 Task: Search one way flight ticket for 3 adults, 3 children in business from Butte: Bert Mooney Airport to Jacksonville: Albert J. Ellis Airport on 8-3-2023. Choice of flights is Southwest. Number of bags: 1 carry on bag and 3 checked bags. Price is upto 89000. Outbound departure time preference is 11:15.
Action: Mouse moved to (251, 310)
Screenshot: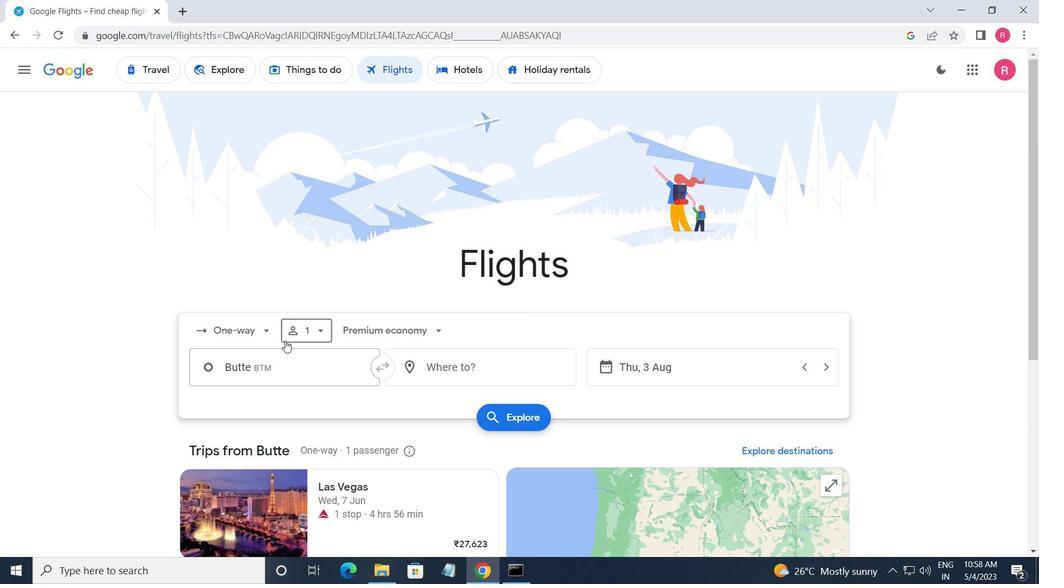 
Action: Mouse pressed left at (251, 310)
Screenshot: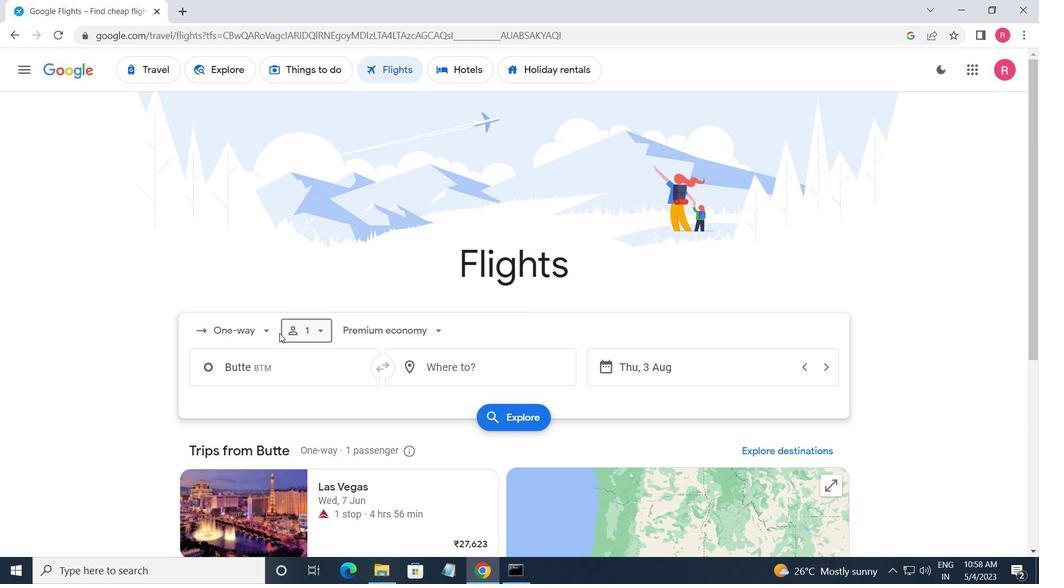 
Action: Mouse moved to (245, 329)
Screenshot: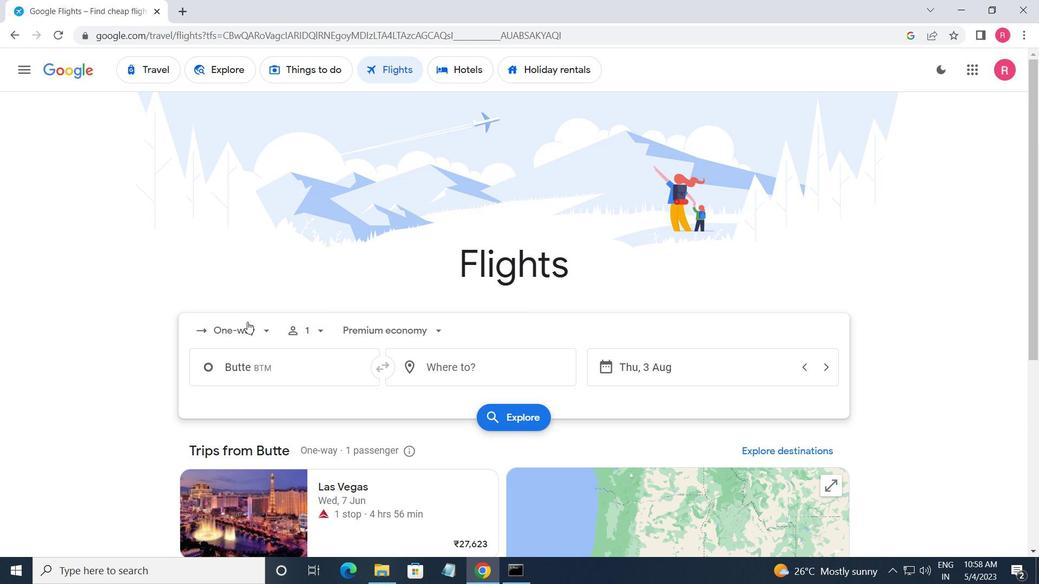 
Action: Mouse pressed left at (245, 329)
Screenshot: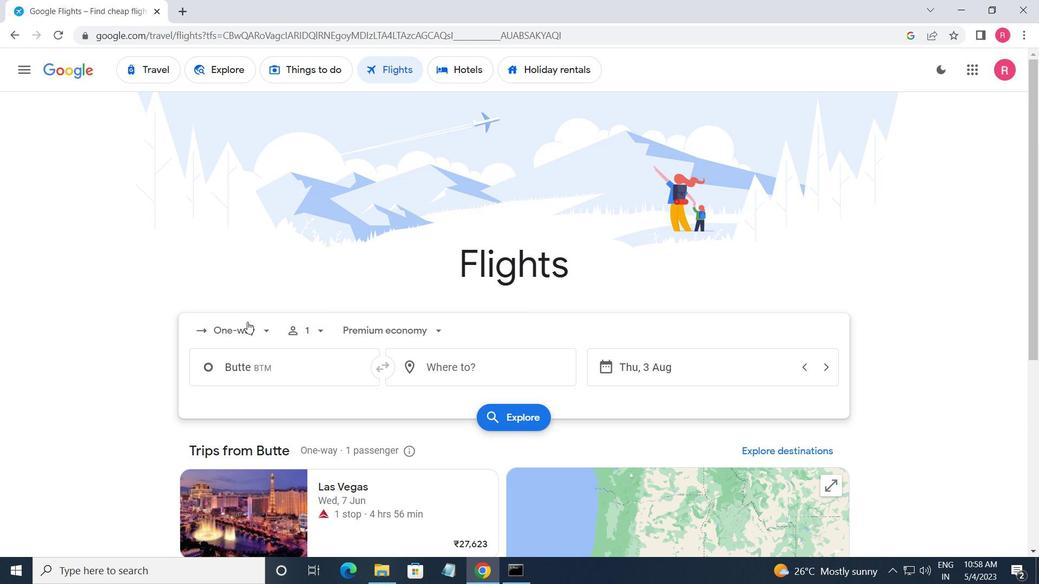 
Action: Mouse moved to (248, 392)
Screenshot: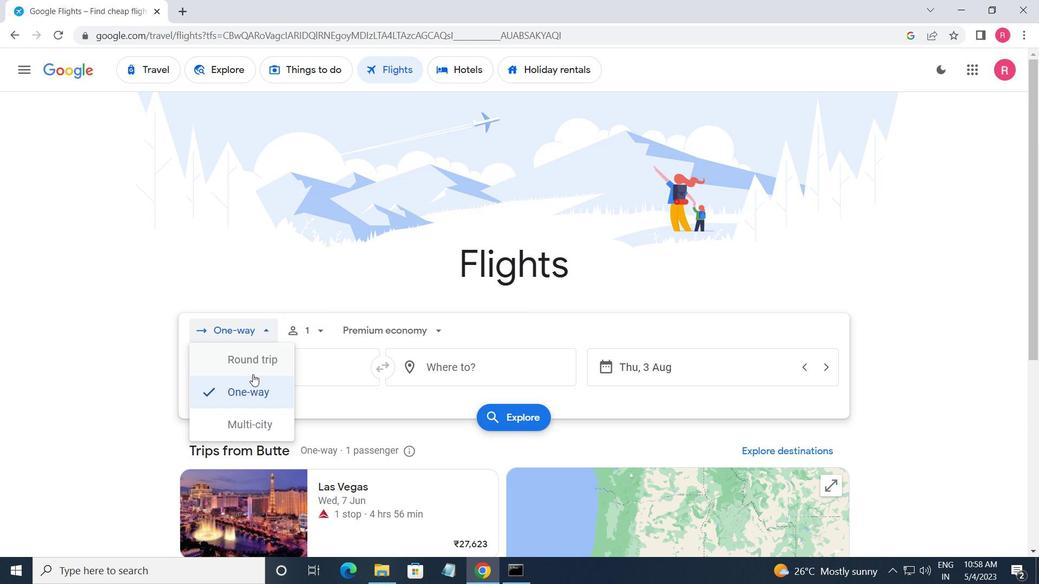 
Action: Mouse pressed left at (248, 392)
Screenshot: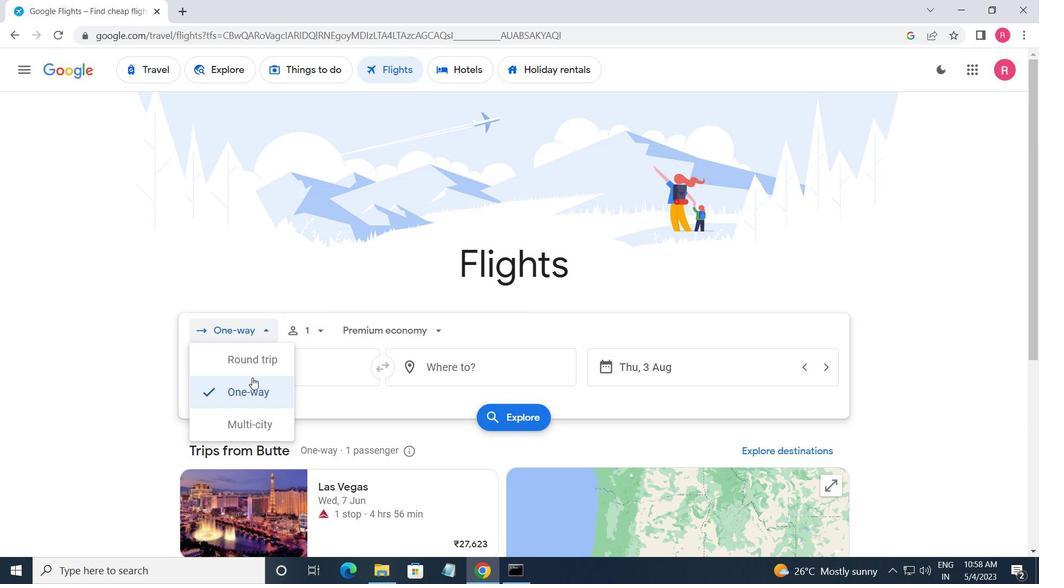 
Action: Mouse moved to (296, 345)
Screenshot: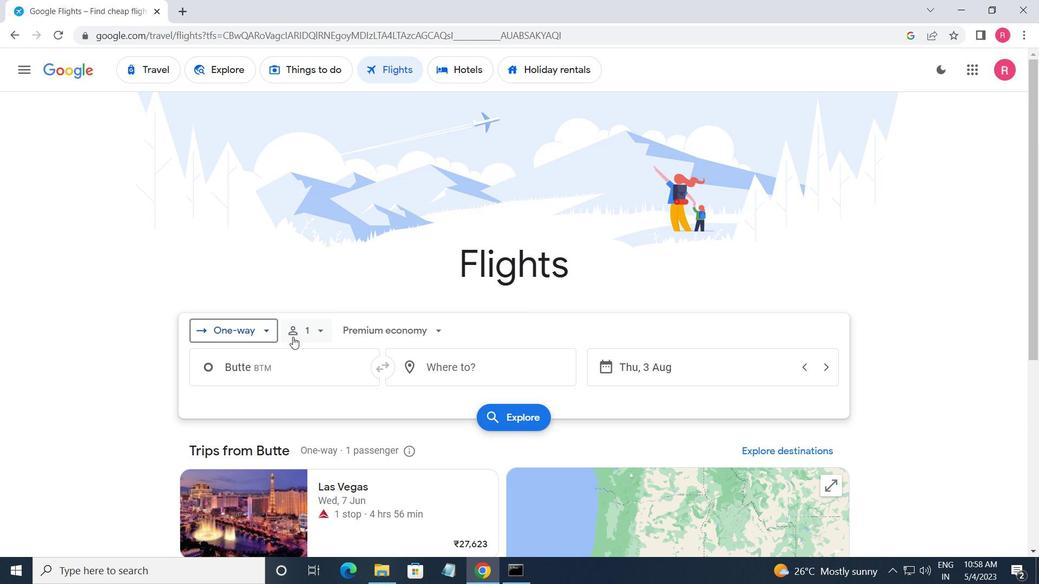 
Action: Mouse pressed left at (296, 345)
Screenshot: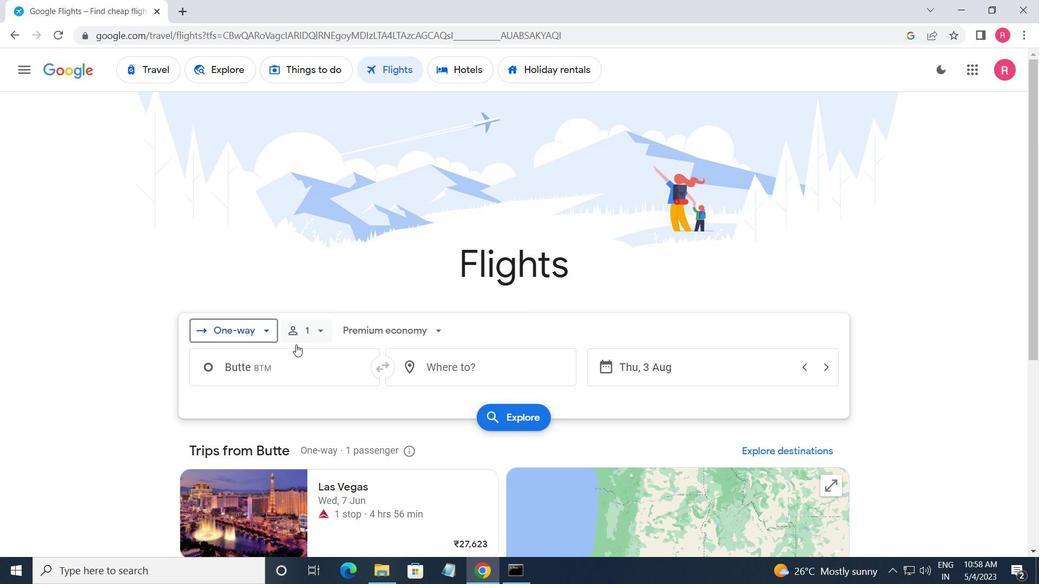 
Action: Mouse moved to (414, 367)
Screenshot: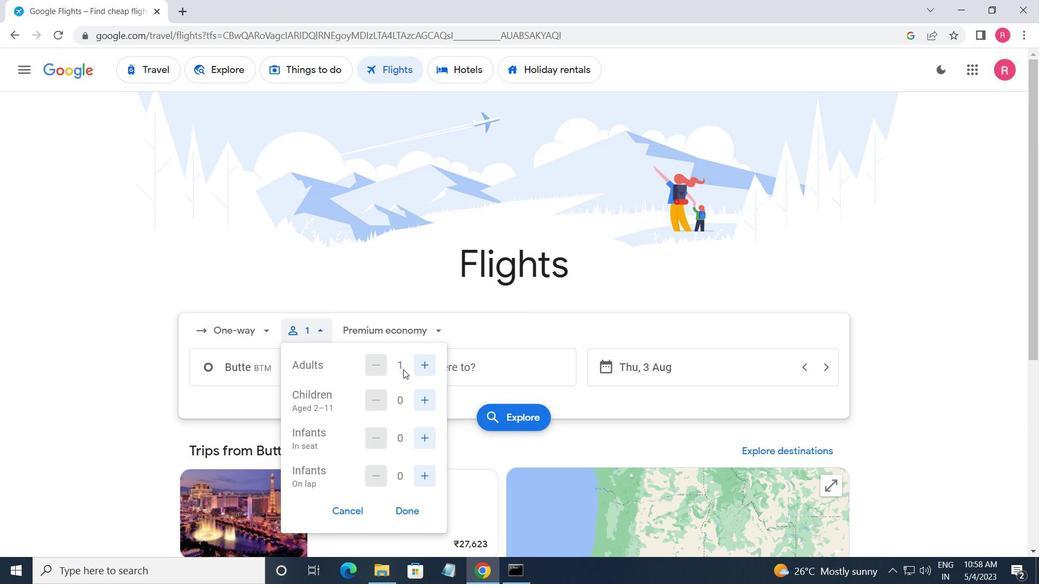 
Action: Mouse pressed left at (414, 367)
Screenshot: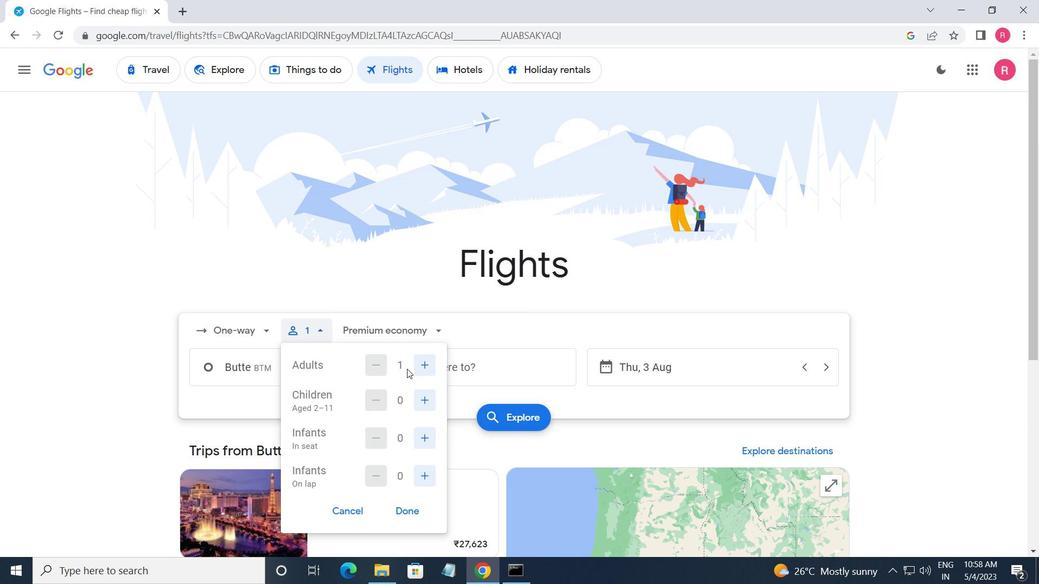 
Action: Mouse pressed left at (414, 367)
Screenshot: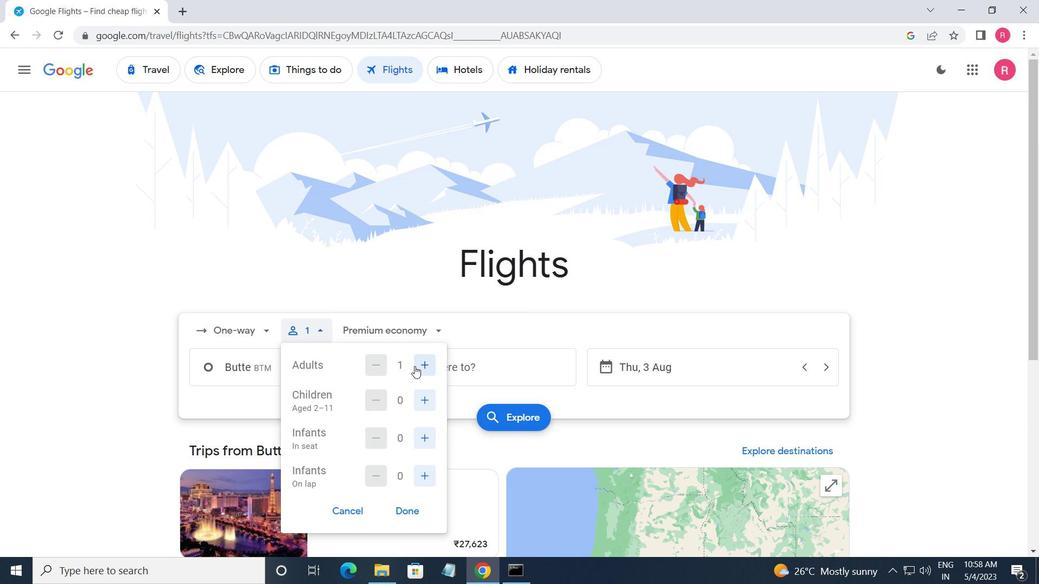 
Action: Mouse moved to (426, 404)
Screenshot: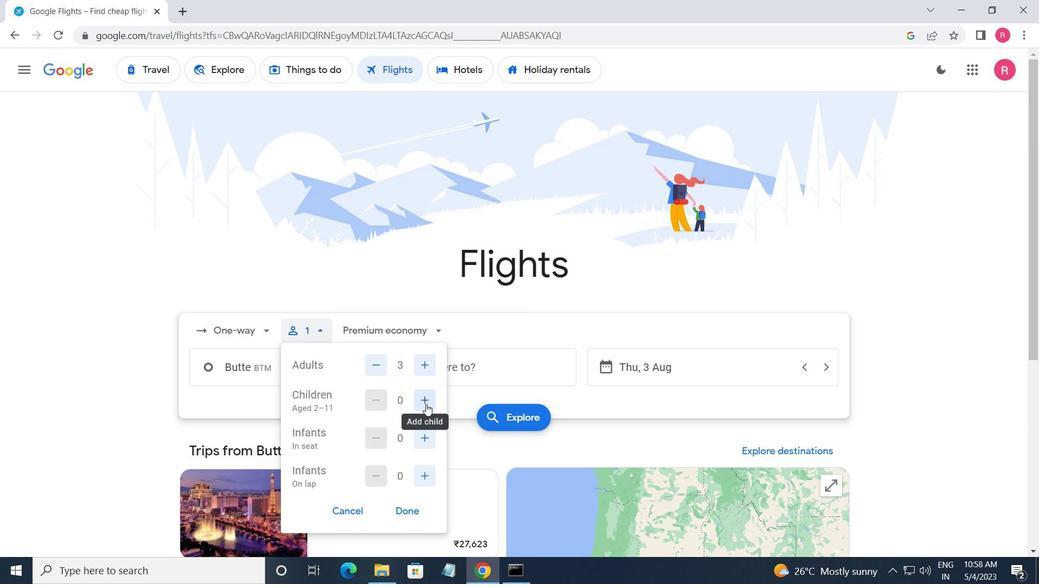 
Action: Mouse pressed left at (426, 404)
Screenshot: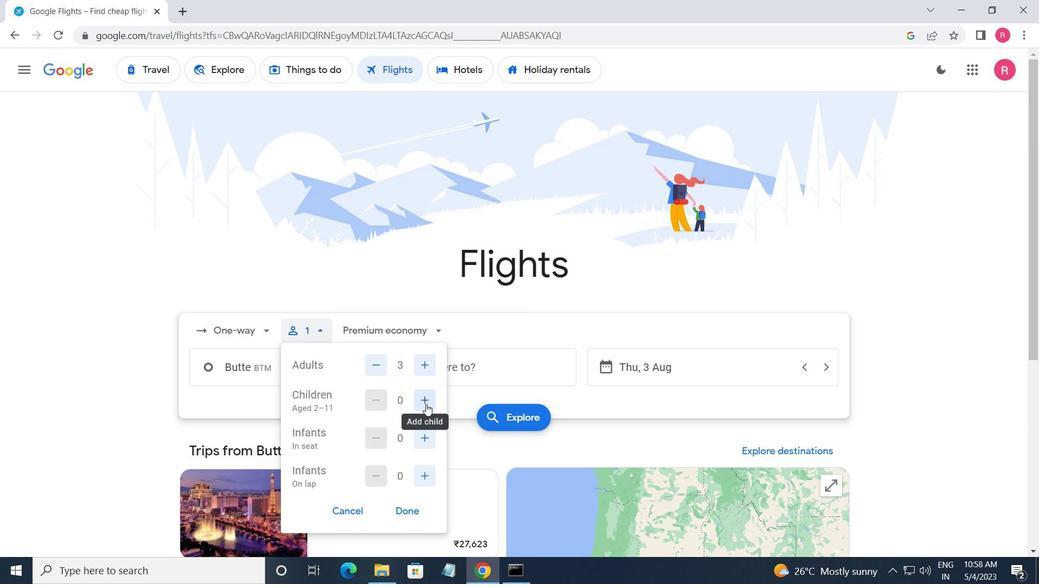 
Action: Mouse pressed left at (426, 404)
Screenshot: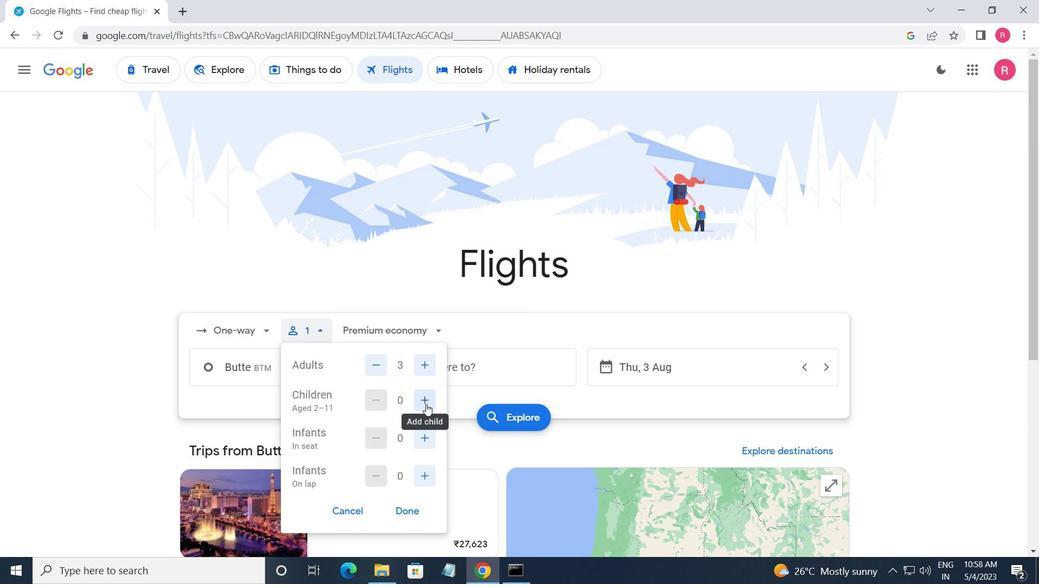 
Action: Mouse pressed left at (426, 404)
Screenshot: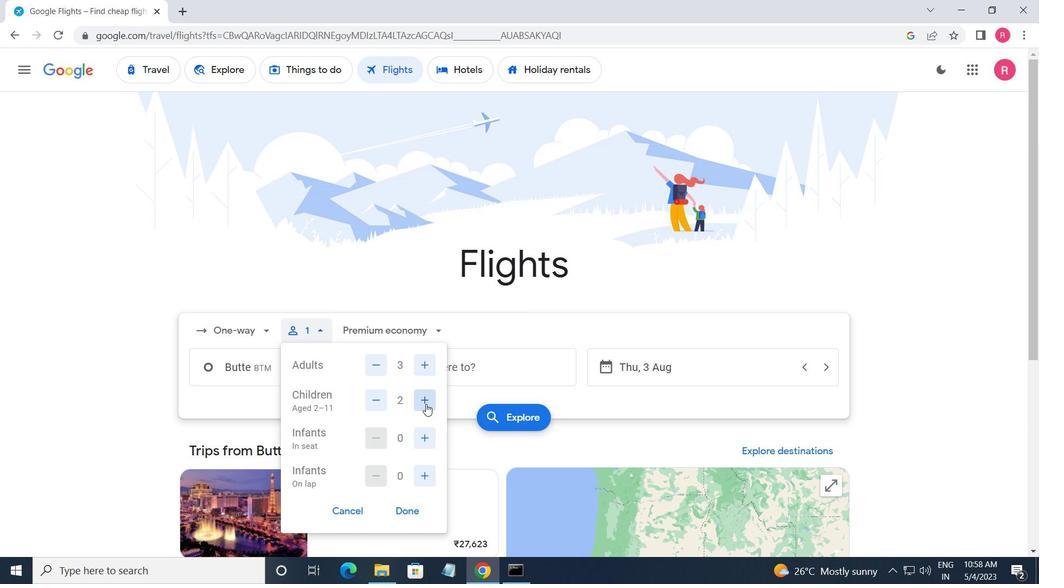 
Action: Mouse moved to (367, 322)
Screenshot: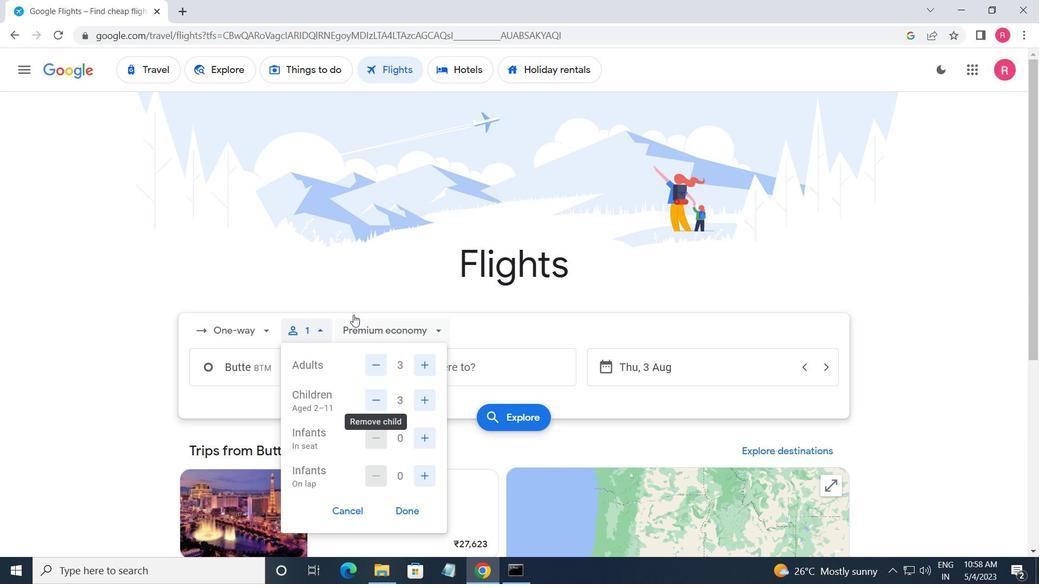 
Action: Mouse pressed left at (367, 322)
Screenshot: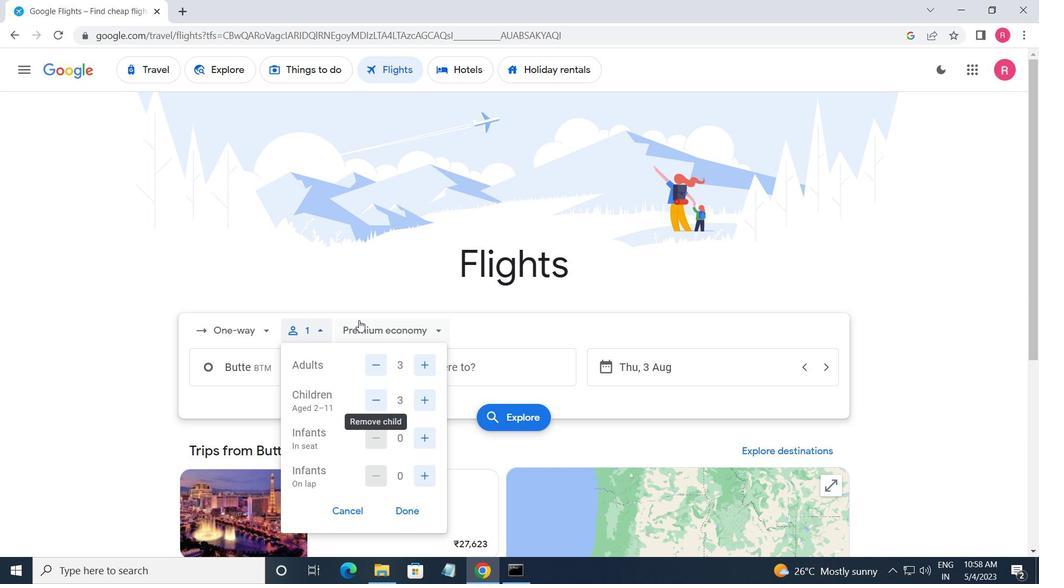 
Action: Mouse moved to (395, 426)
Screenshot: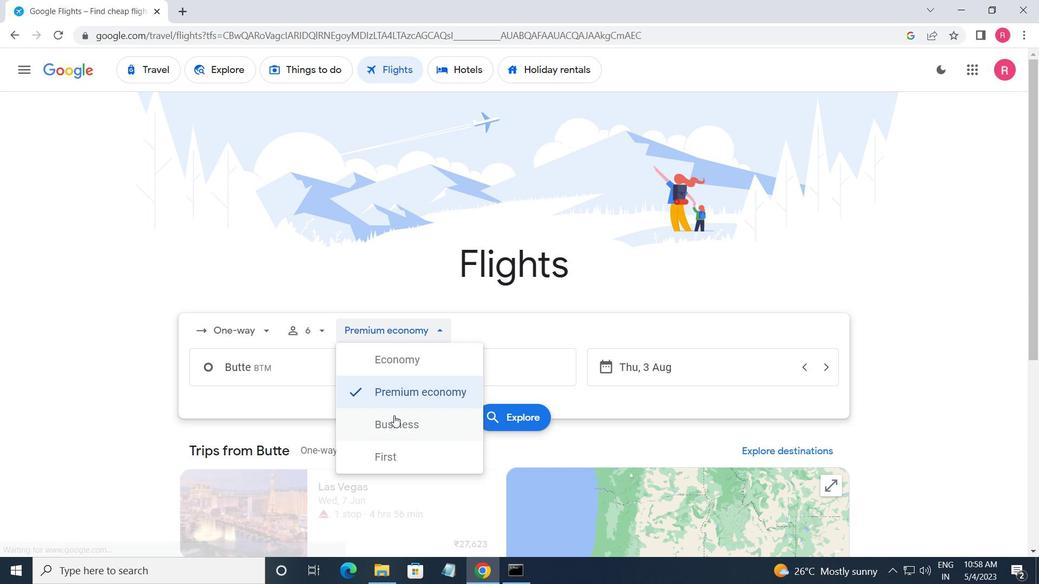 
Action: Mouse pressed left at (395, 426)
Screenshot: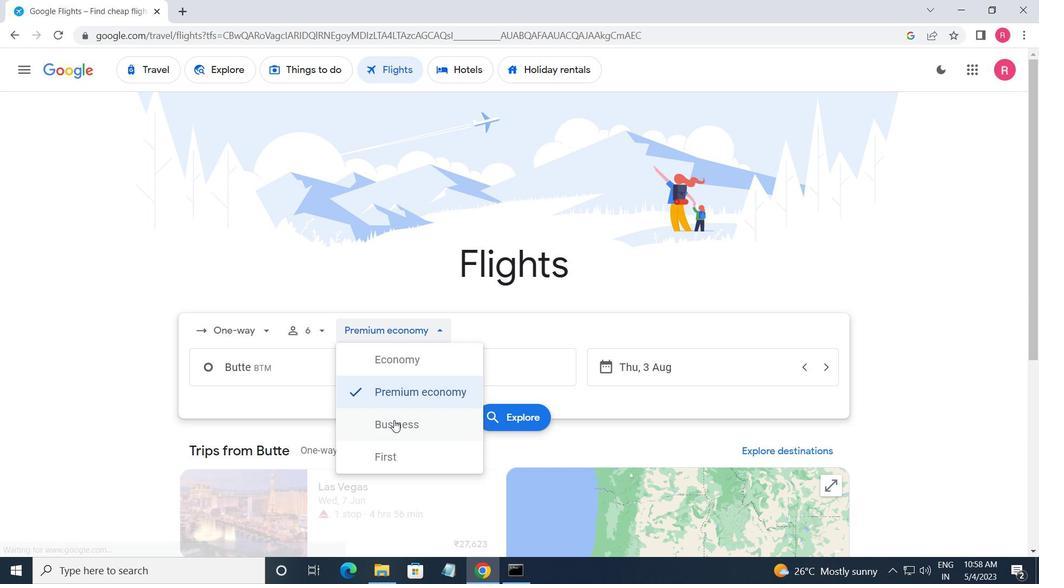 
Action: Mouse moved to (312, 376)
Screenshot: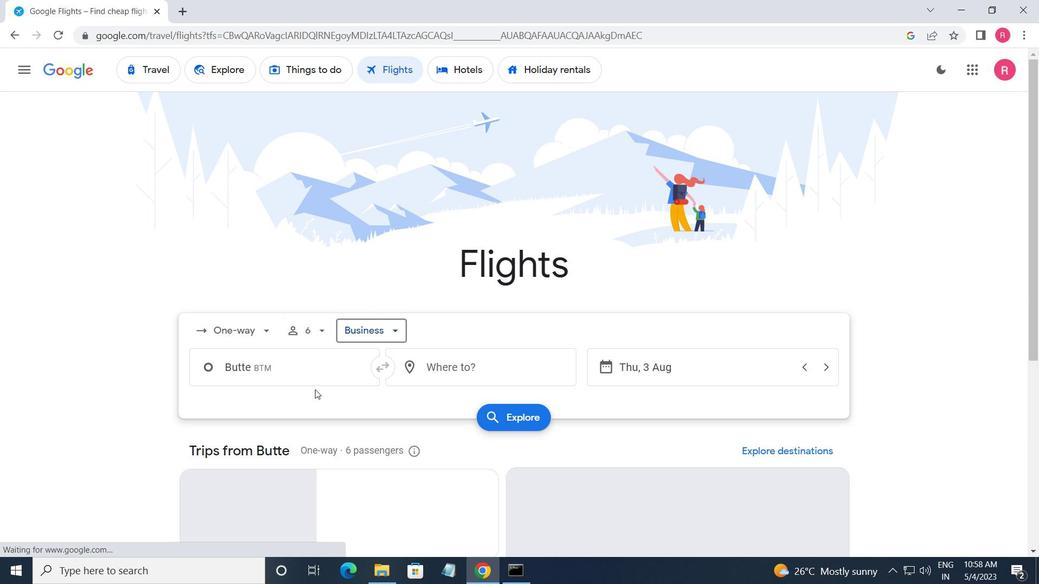 
Action: Mouse pressed left at (312, 376)
Screenshot: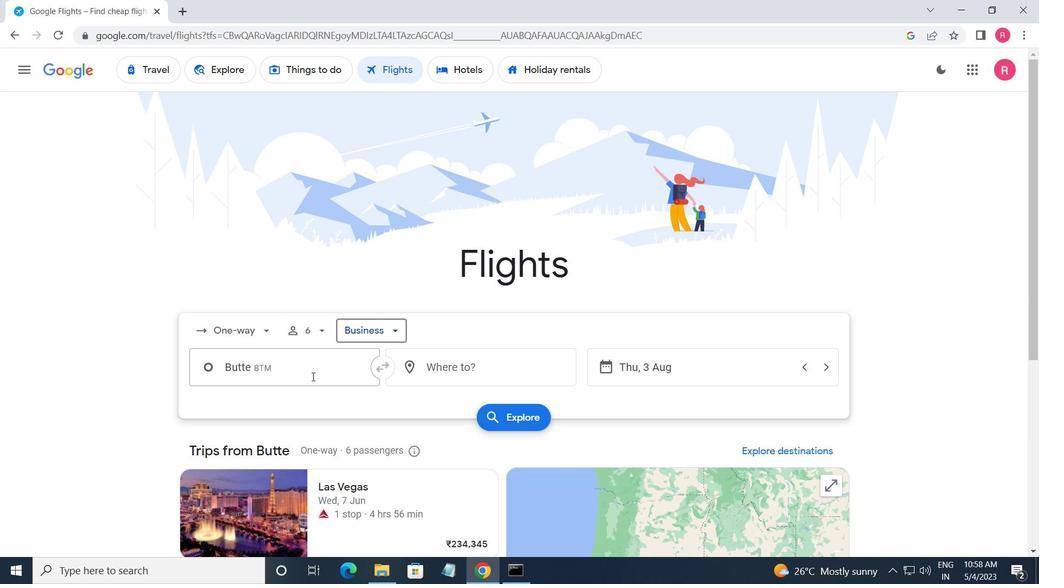 
Action: Mouse moved to (343, 461)
Screenshot: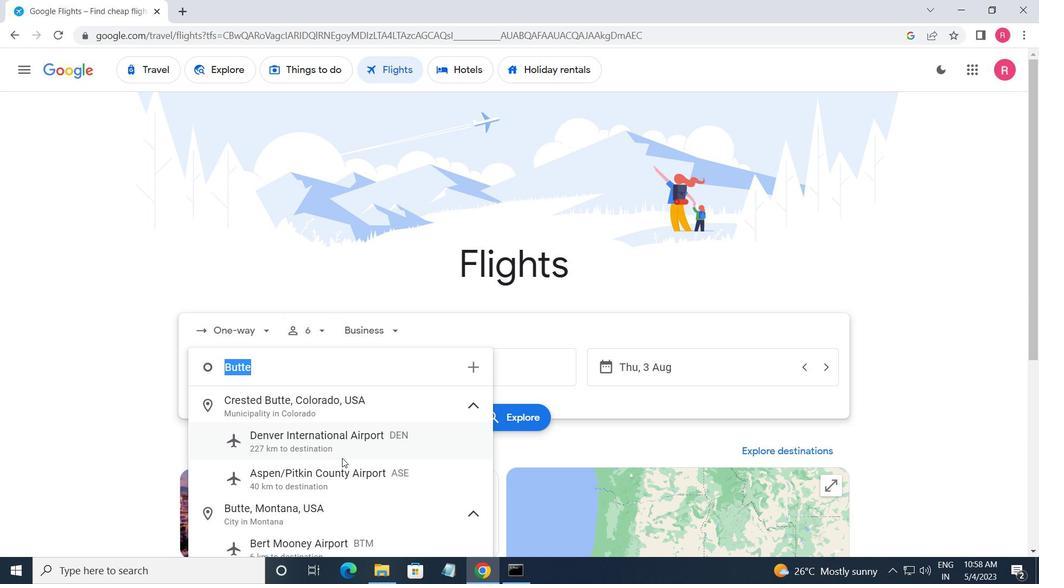 
Action: Mouse scrolled (343, 461) with delta (0, 0)
Screenshot: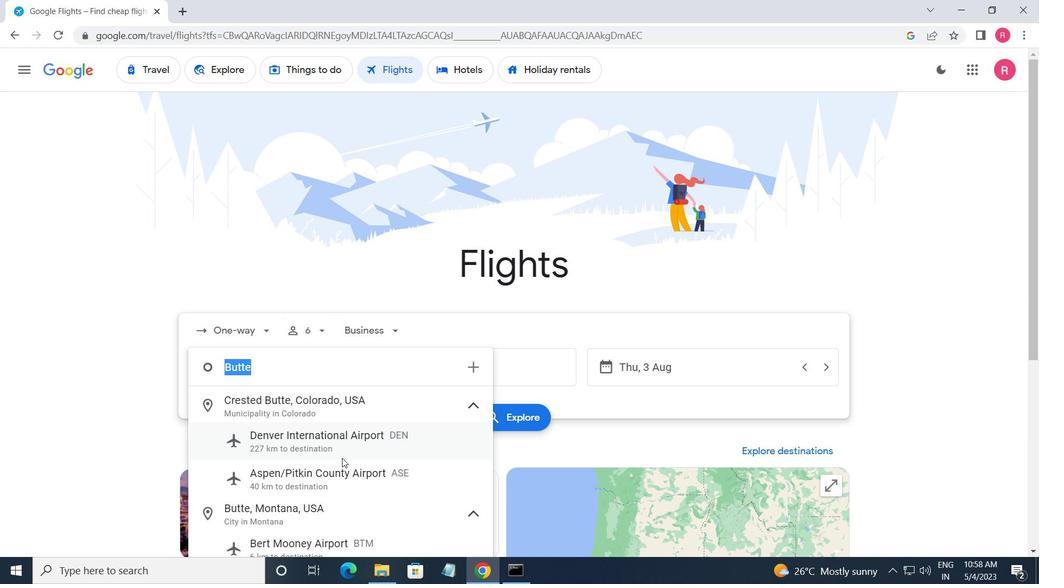 
Action: Mouse moved to (325, 481)
Screenshot: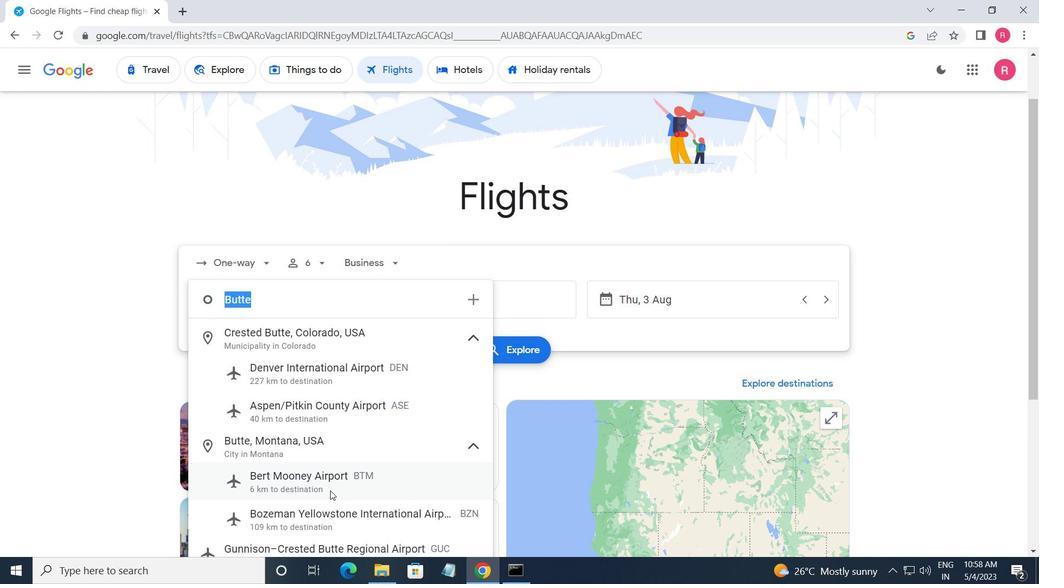 
Action: Mouse pressed left at (325, 481)
Screenshot: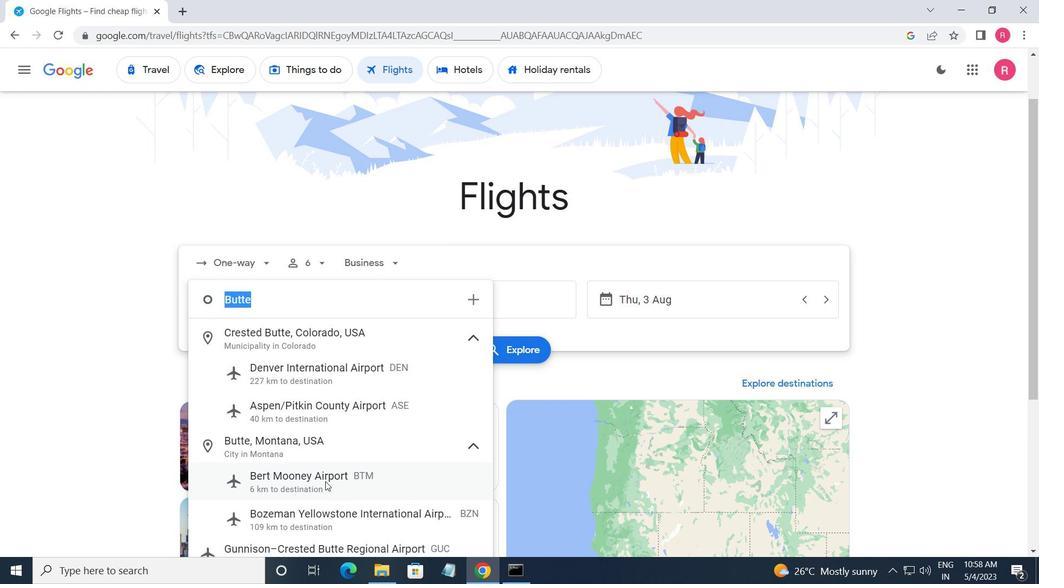 
Action: Mouse moved to (453, 307)
Screenshot: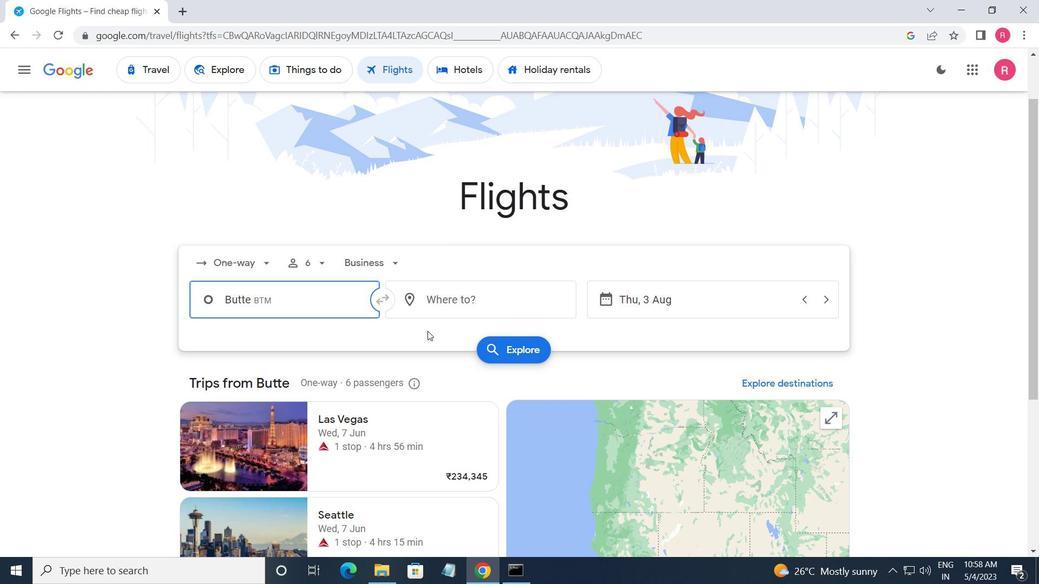 
Action: Mouse pressed left at (453, 307)
Screenshot: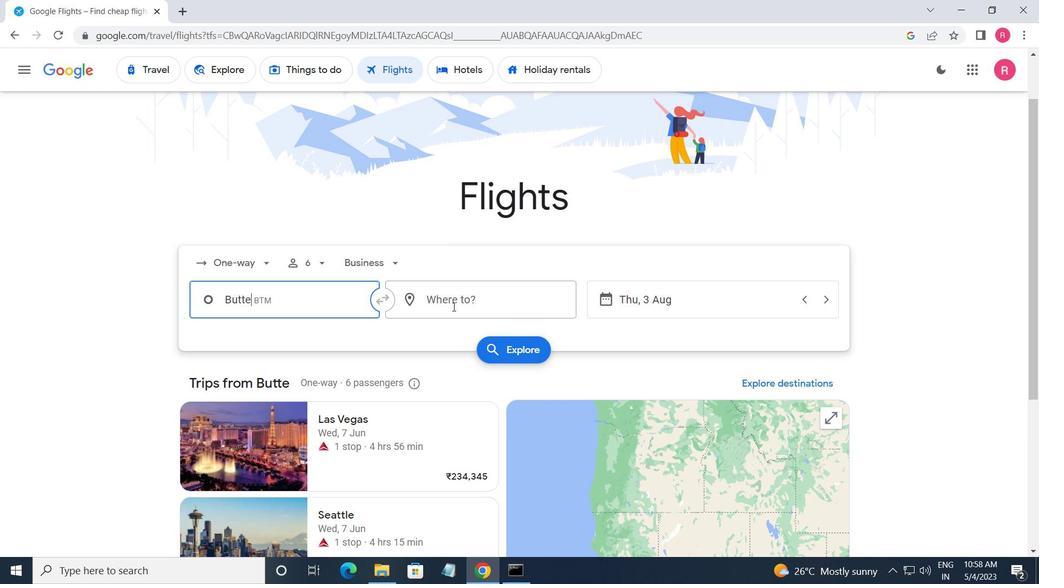 
Action: Mouse moved to (465, 432)
Screenshot: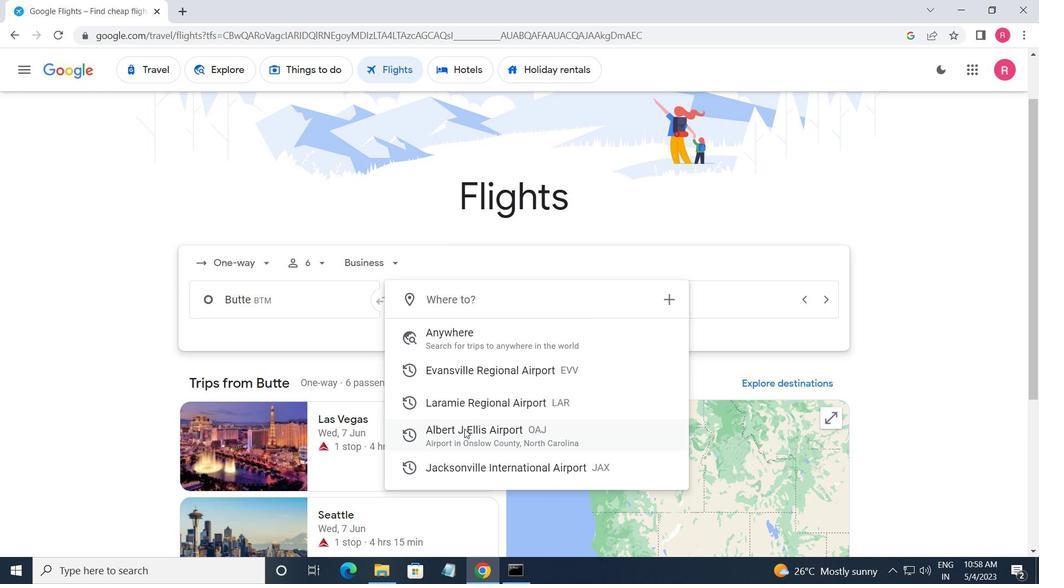 
Action: Mouse pressed left at (465, 432)
Screenshot: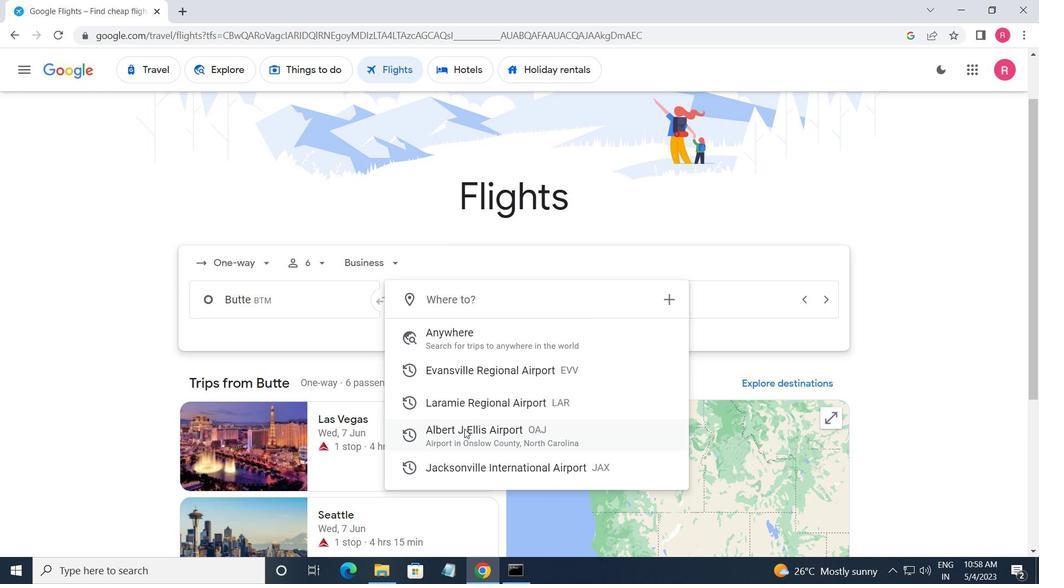 
Action: Mouse moved to (722, 298)
Screenshot: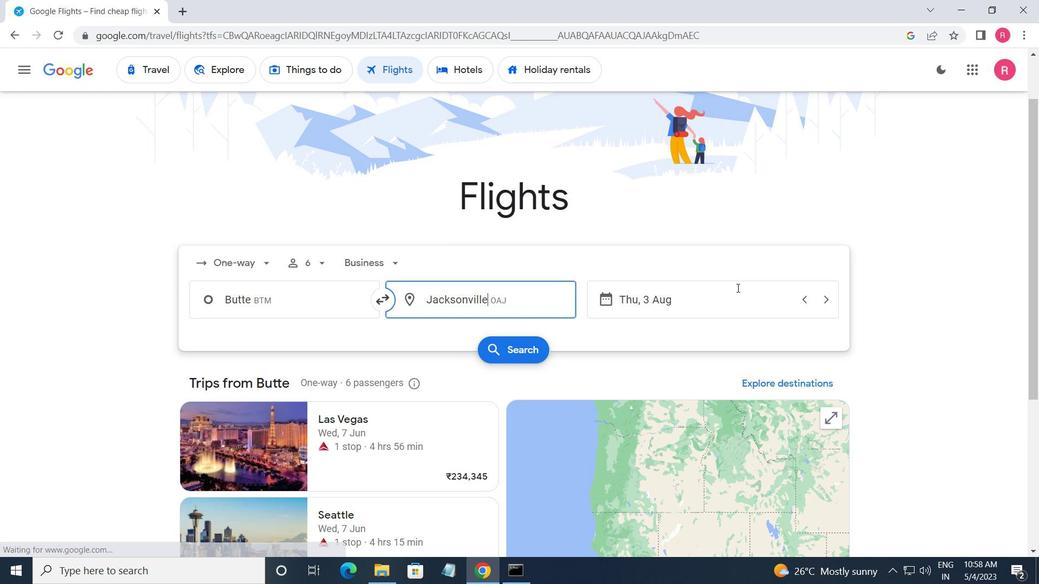 
Action: Mouse pressed left at (722, 298)
Screenshot: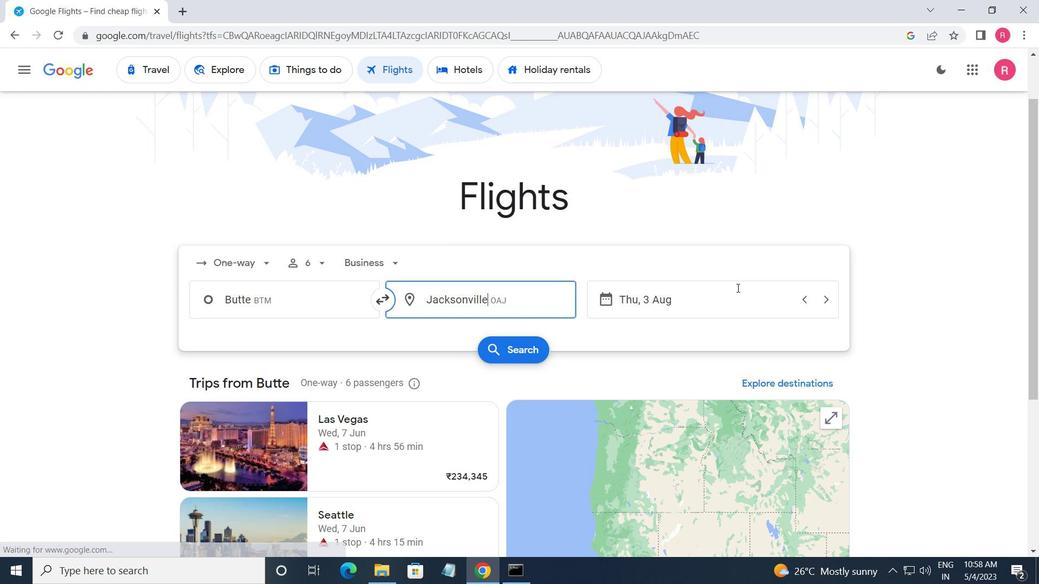 
Action: Mouse moved to (494, 312)
Screenshot: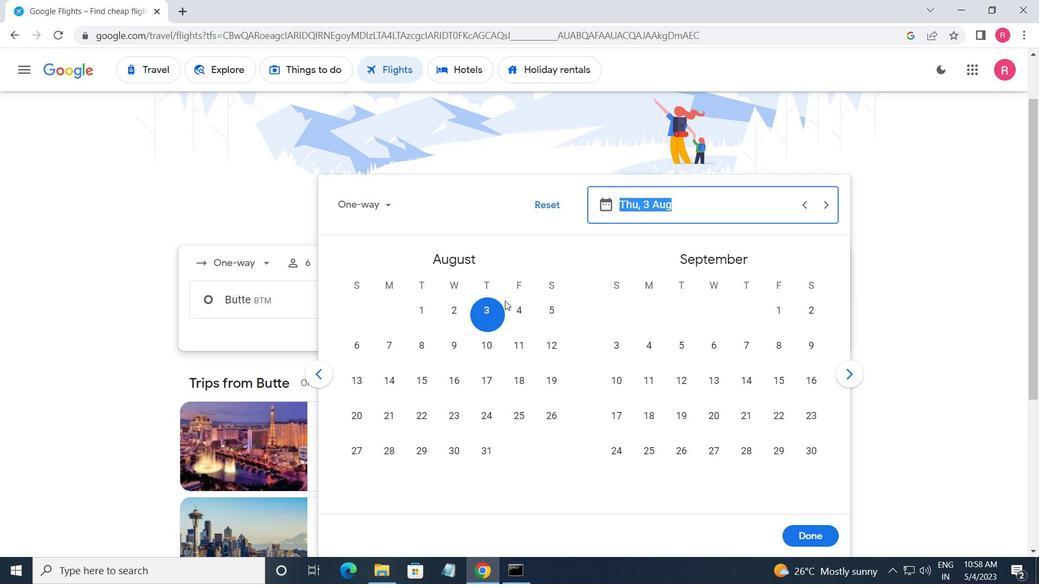 
Action: Mouse pressed left at (494, 312)
Screenshot: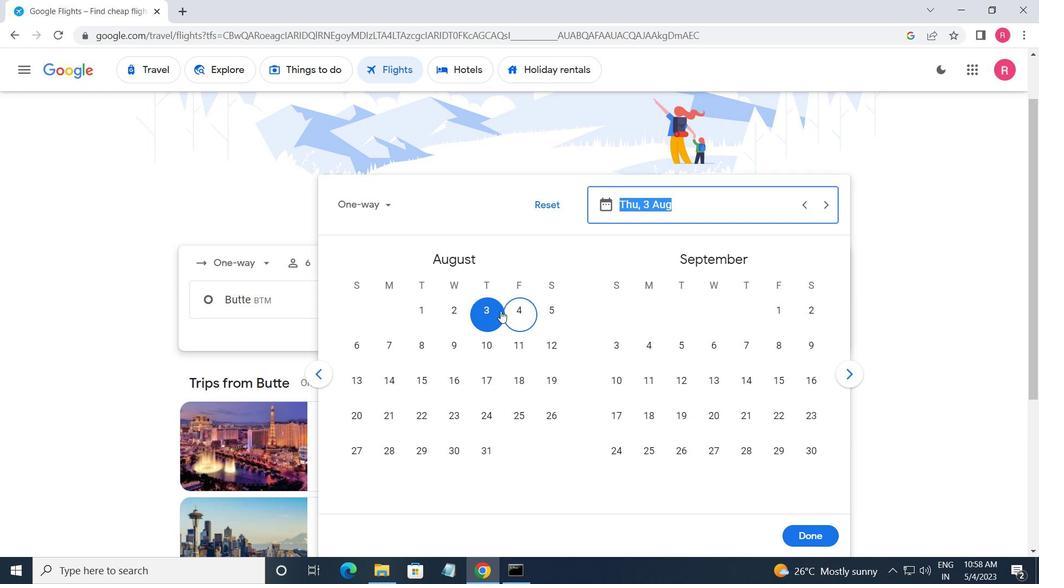 
Action: Mouse moved to (819, 543)
Screenshot: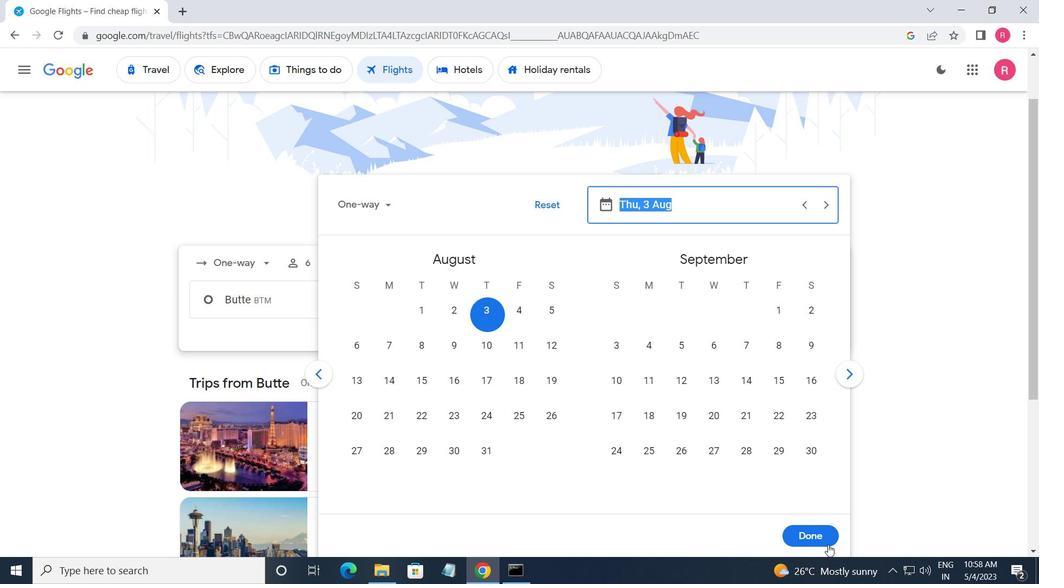 
Action: Mouse pressed left at (819, 543)
Screenshot: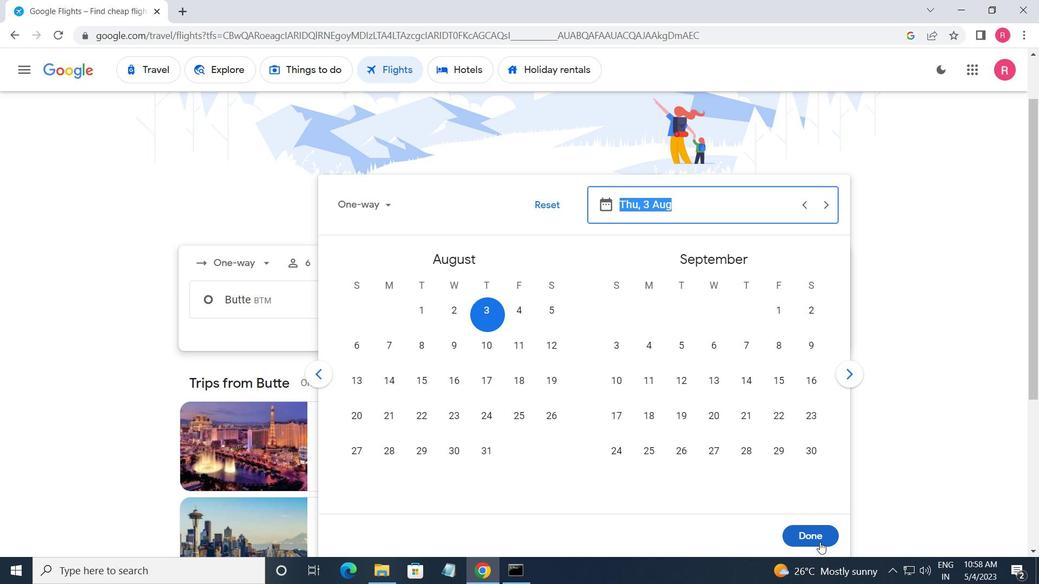 
Action: Mouse moved to (538, 349)
Screenshot: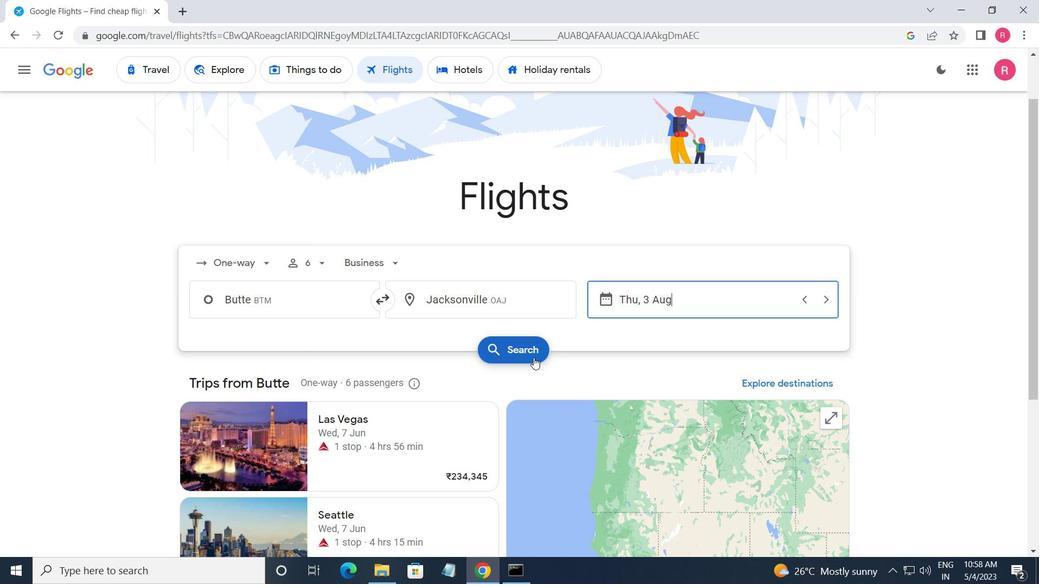 
Action: Mouse pressed left at (538, 349)
Screenshot: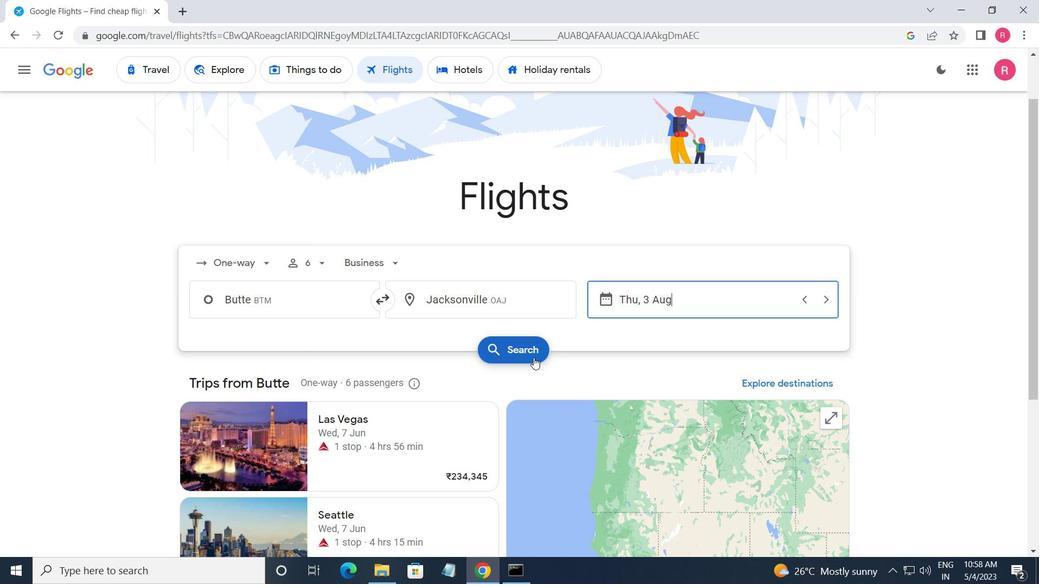 
Action: Mouse moved to (224, 195)
Screenshot: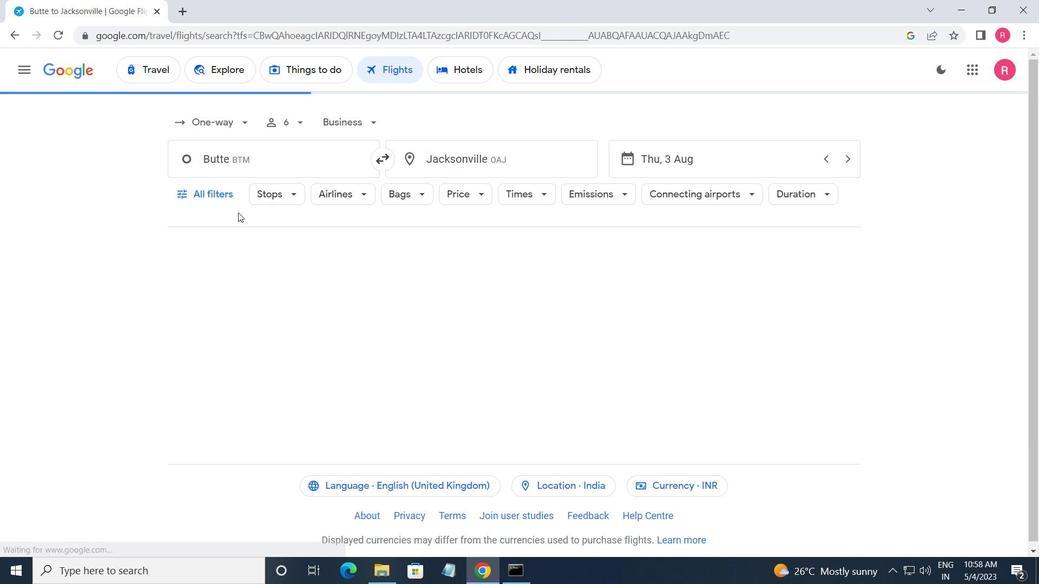 
Action: Mouse pressed left at (224, 195)
Screenshot: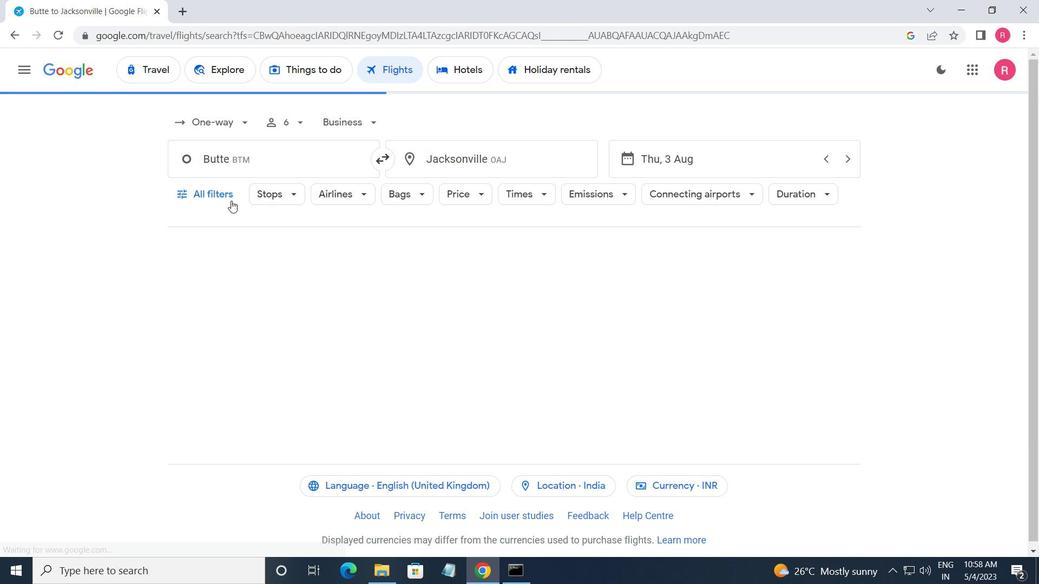 
Action: Mouse moved to (340, 382)
Screenshot: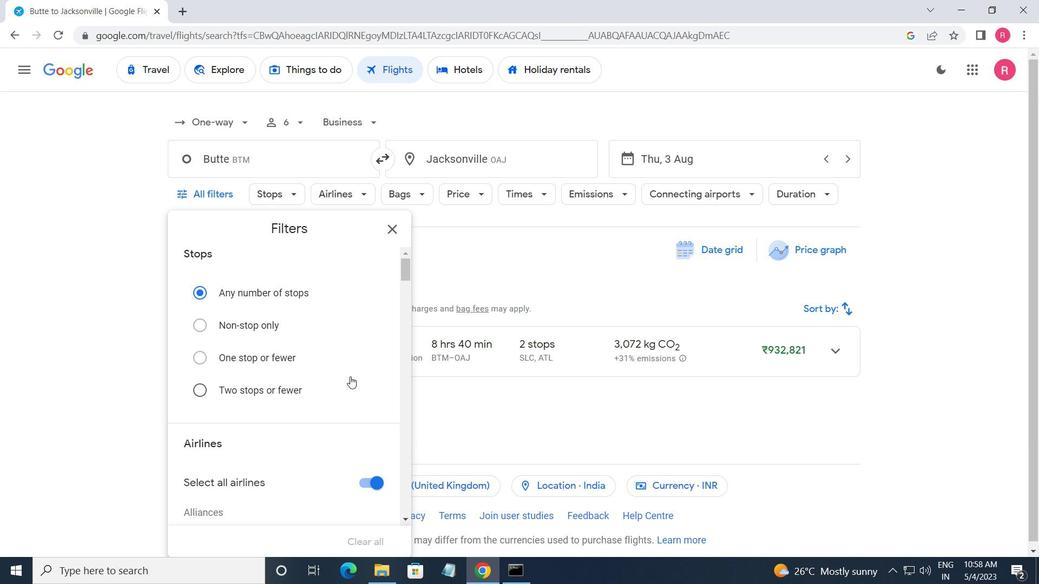 
Action: Mouse scrolled (340, 381) with delta (0, 0)
Screenshot: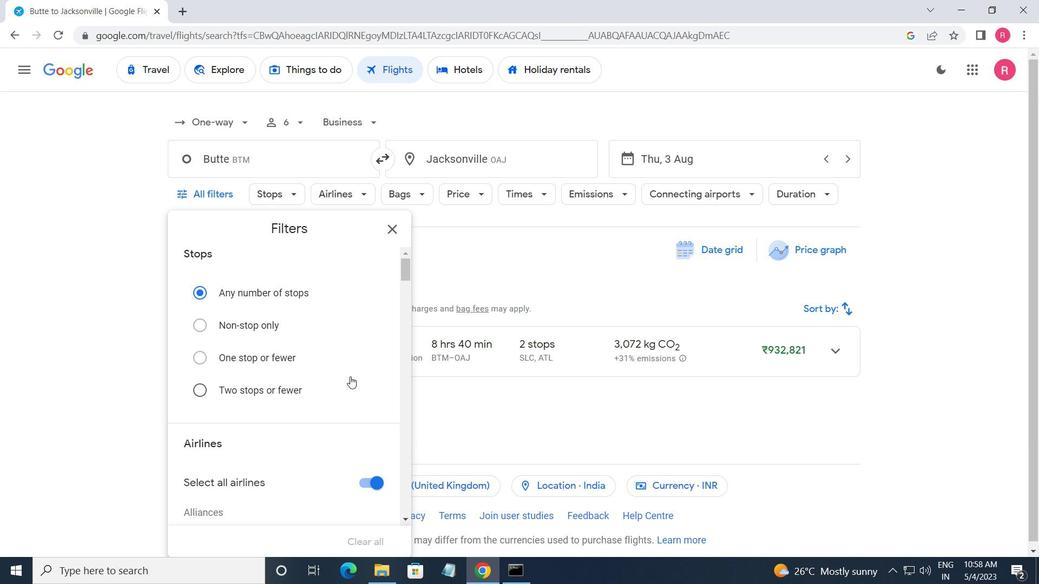 
Action: Mouse moved to (338, 382)
Screenshot: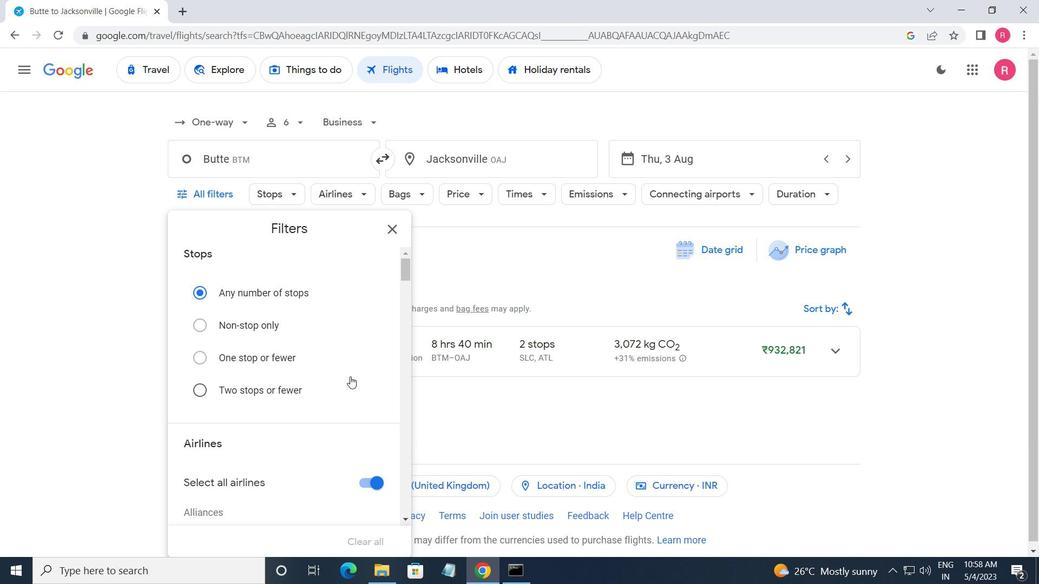 
Action: Mouse scrolled (338, 382) with delta (0, 0)
Screenshot: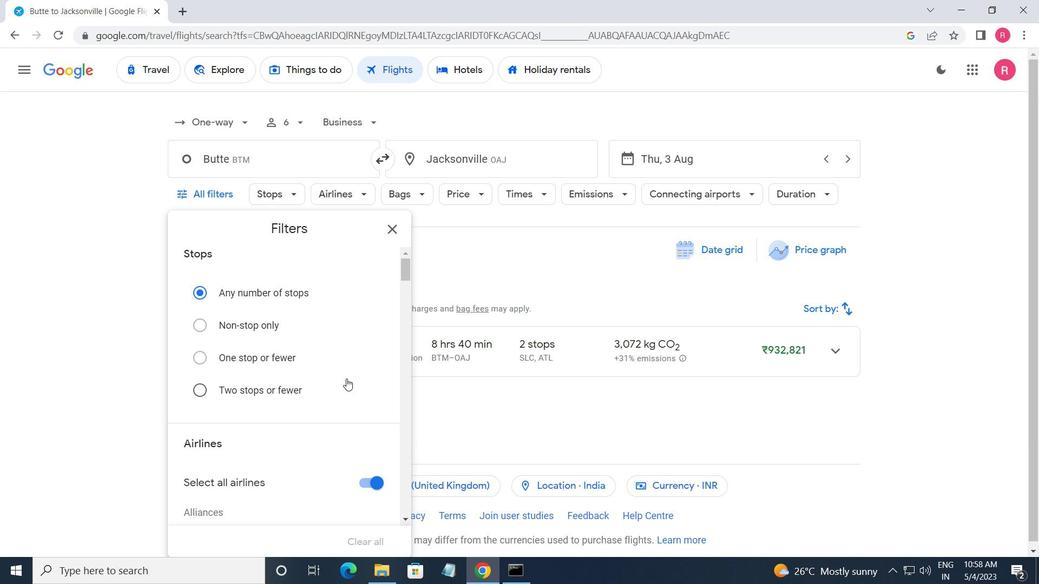
Action: Mouse moved to (336, 383)
Screenshot: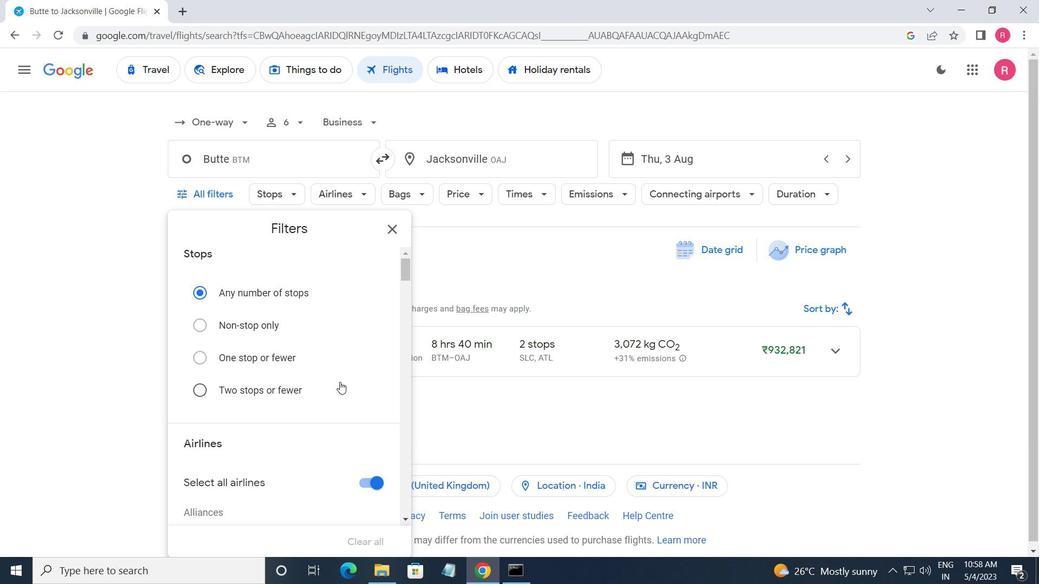 
Action: Mouse scrolled (336, 382) with delta (0, 0)
Screenshot: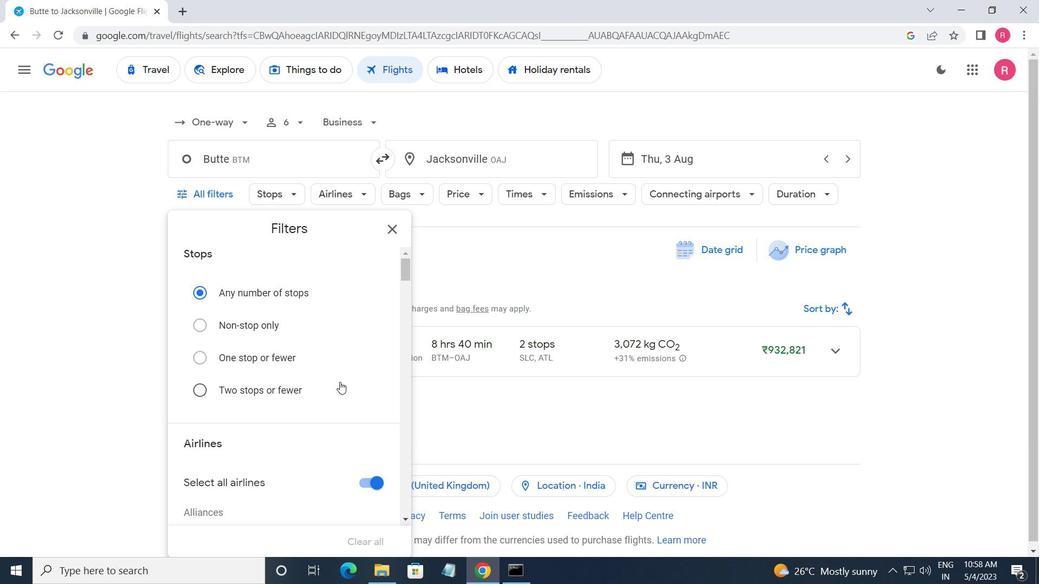
Action: Mouse scrolled (336, 382) with delta (0, 0)
Screenshot: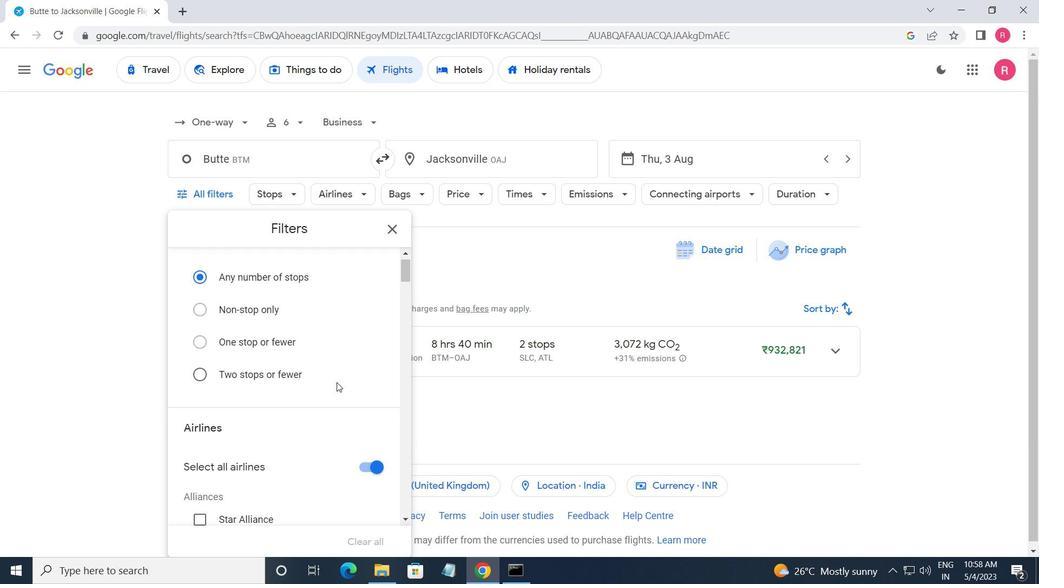 
Action: Mouse moved to (335, 383)
Screenshot: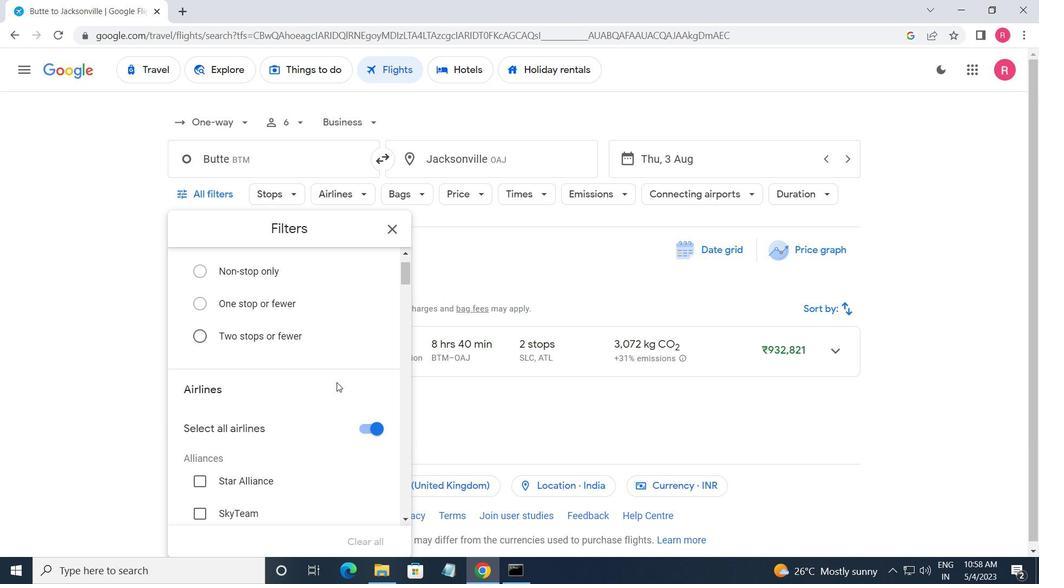 
Action: Mouse scrolled (335, 383) with delta (0, 0)
Screenshot: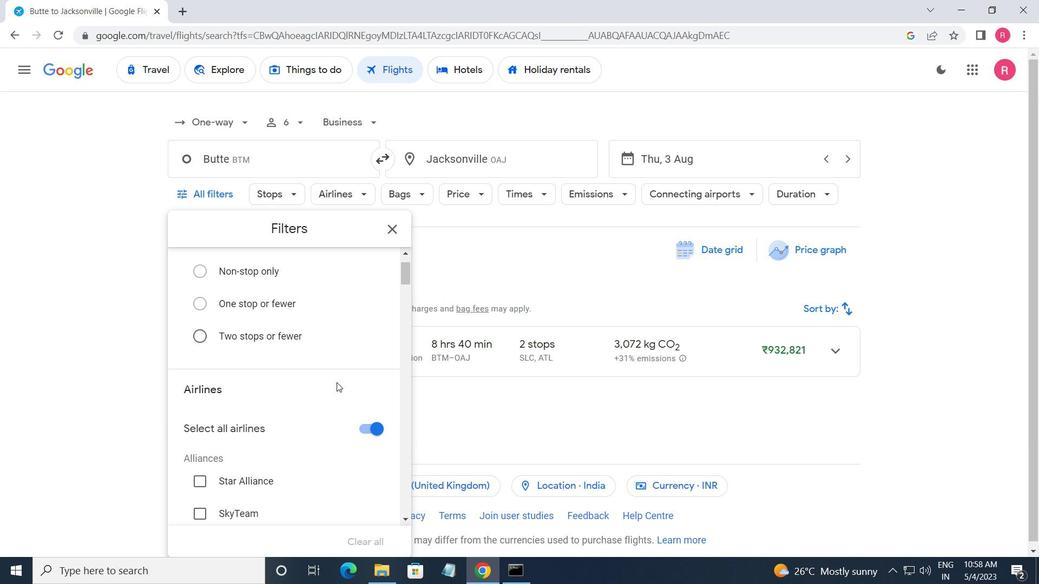 
Action: Mouse moved to (331, 407)
Screenshot: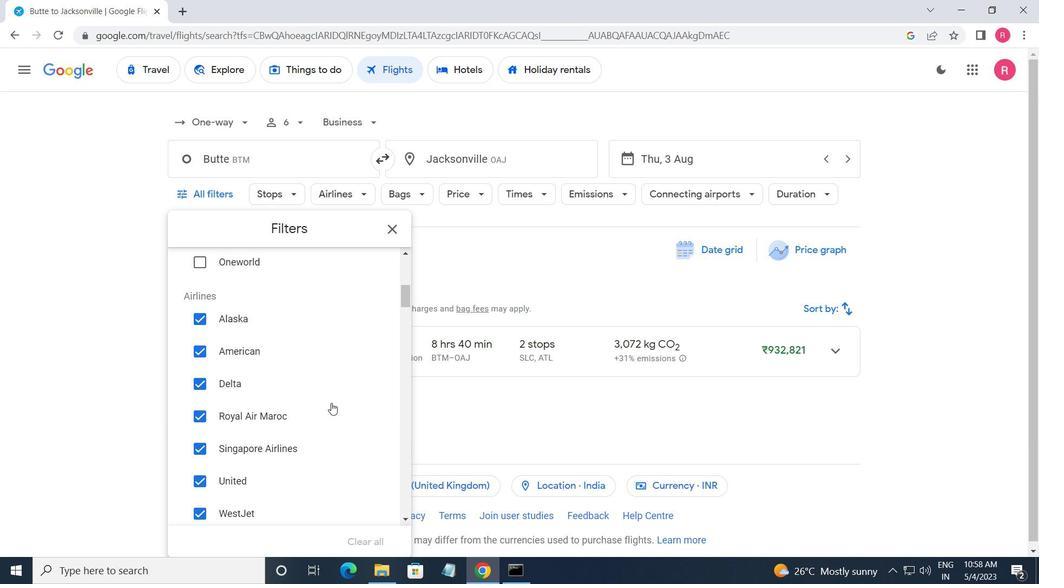 
Action: Mouse scrolled (331, 407) with delta (0, 0)
Screenshot: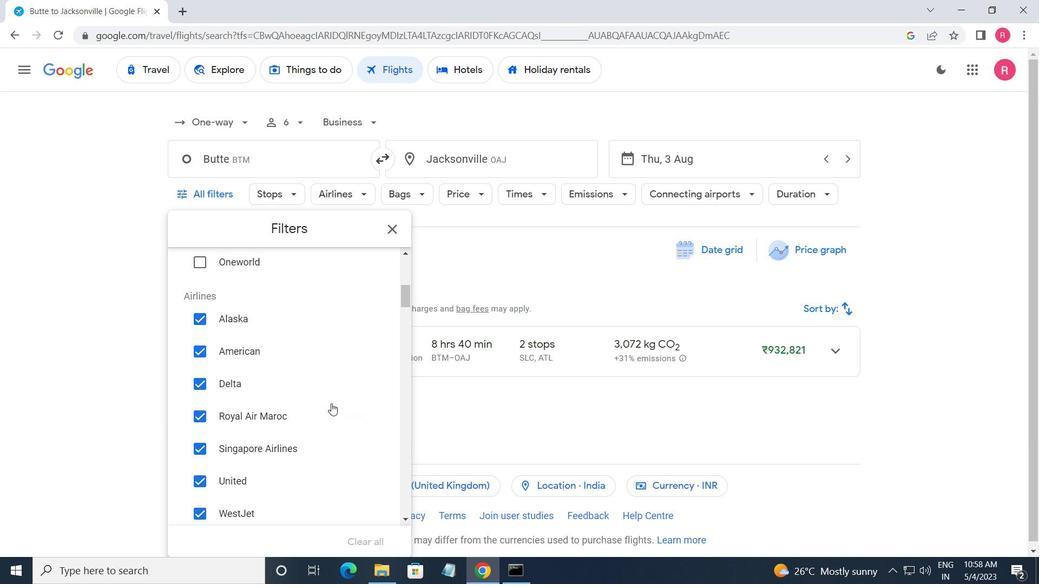 
Action: Mouse scrolled (331, 408) with delta (0, 0)
Screenshot: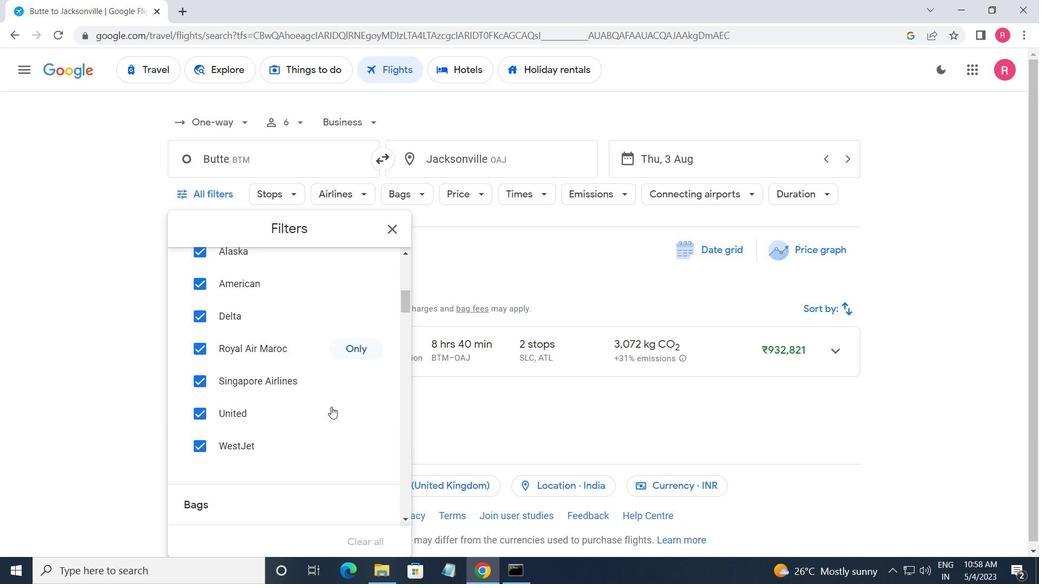 
Action: Mouse moved to (331, 407)
Screenshot: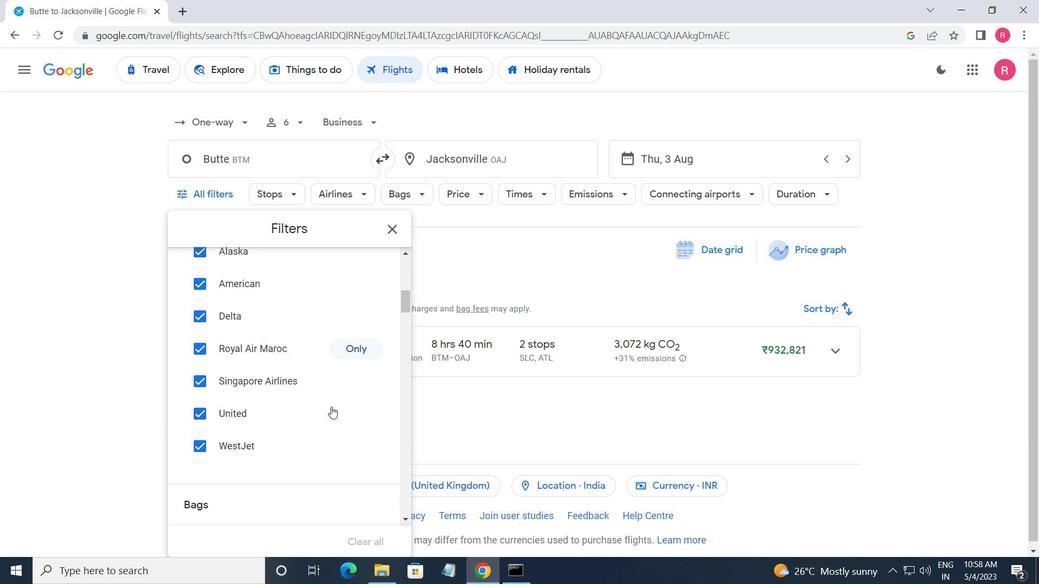 
Action: Mouse scrolled (331, 408) with delta (0, 0)
Screenshot: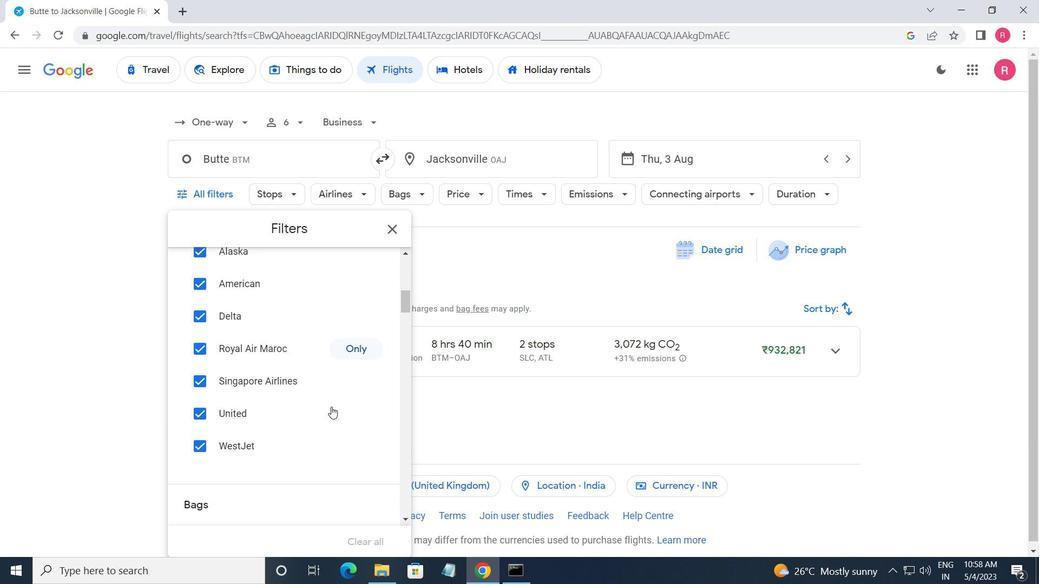 
Action: Mouse moved to (331, 394)
Screenshot: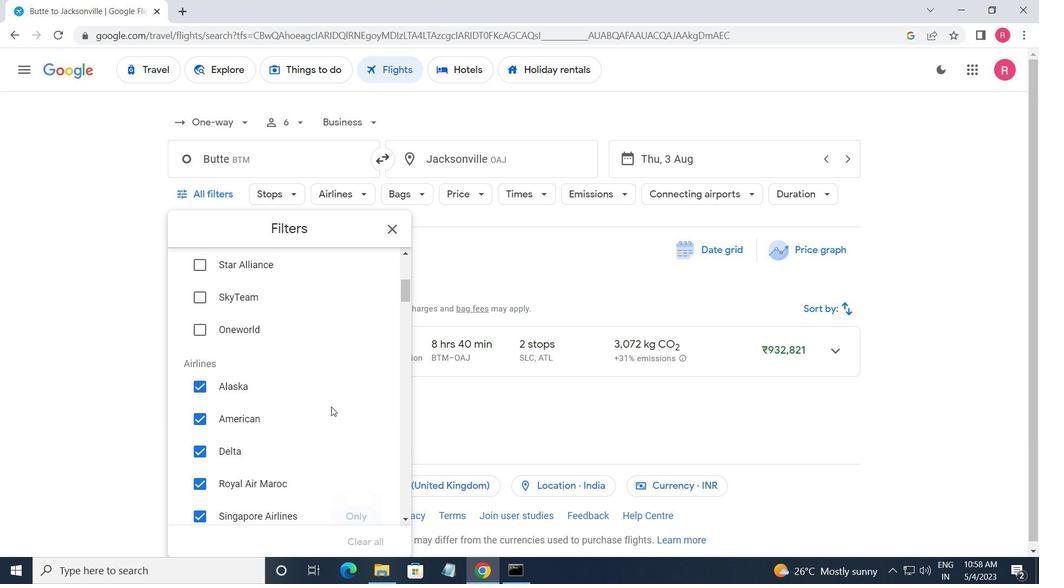 
Action: Mouse scrolled (331, 394) with delta (0, 0)
Screenshot: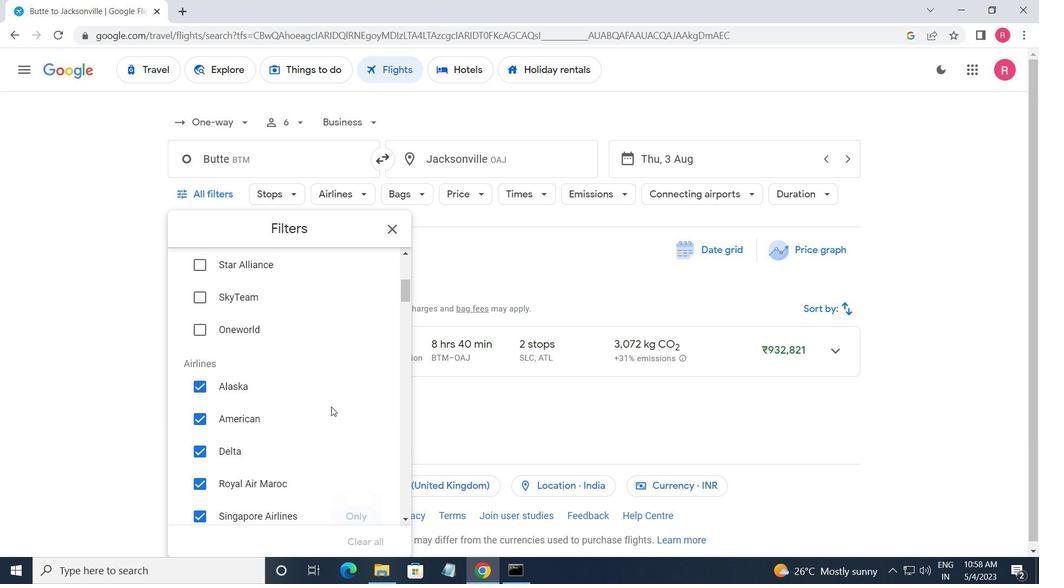 
Action: Mouse moved to (368, 281)
Screenshot: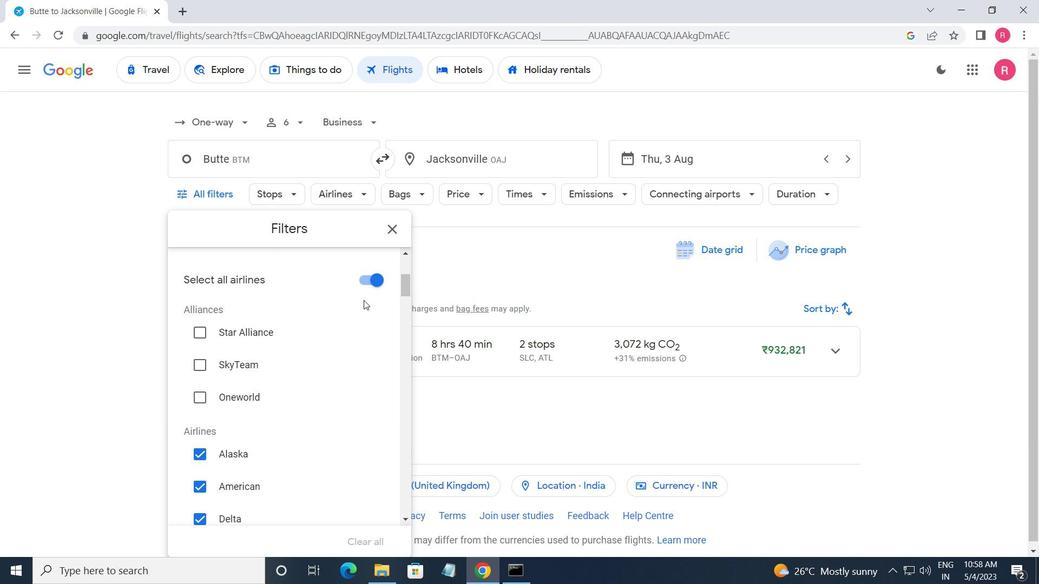 
Action: Mouse pressed left at (368, 281)
Screenshot: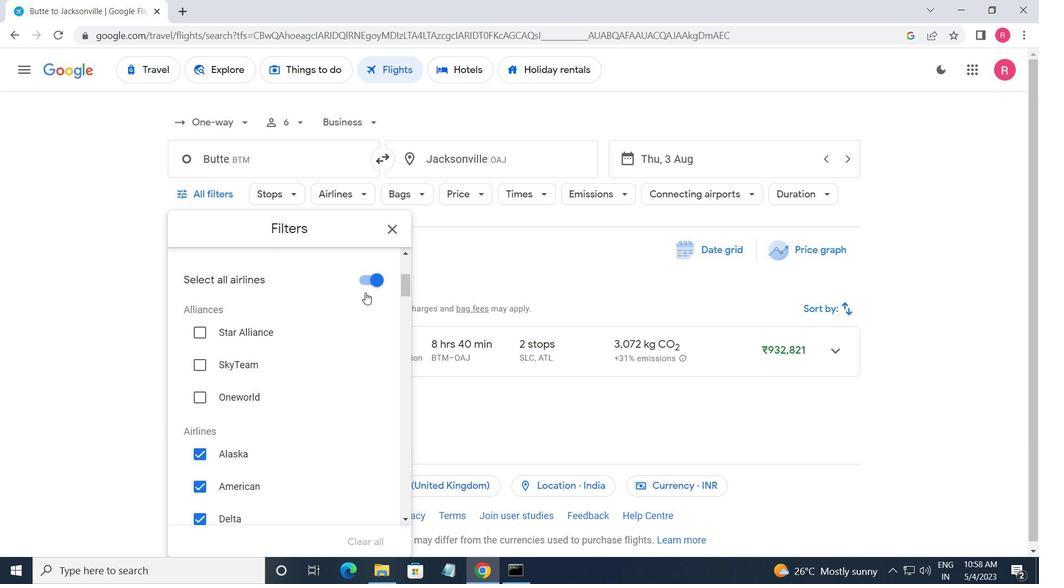 
Action: Mouse moved to (367, 356)
Screenshot: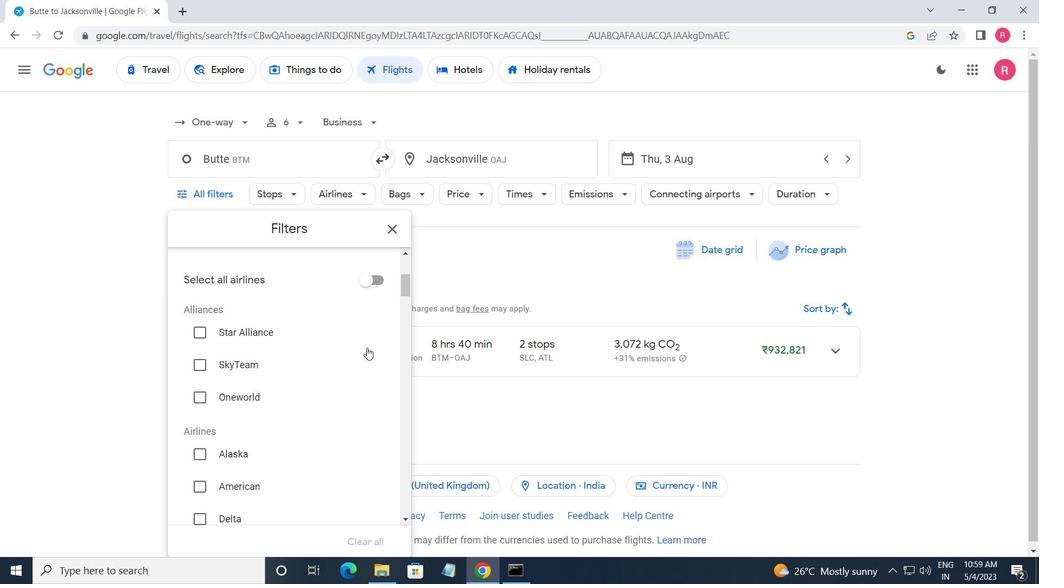 
Action: Mouse scrolled (367, 356) with delta (0, 0)
Screenshot: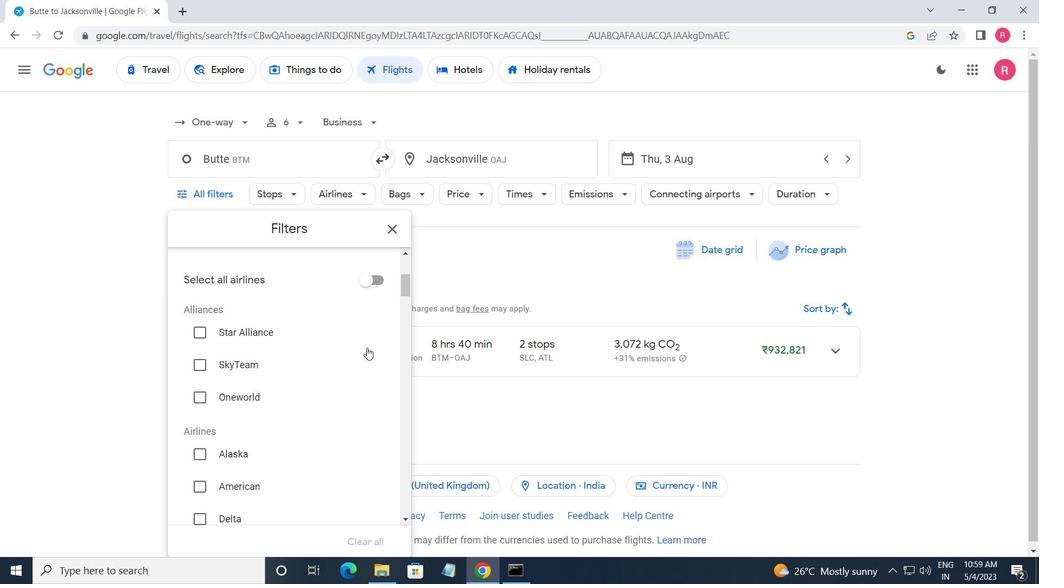 
Action: Mouse moved to (367, 359)
Screenshot: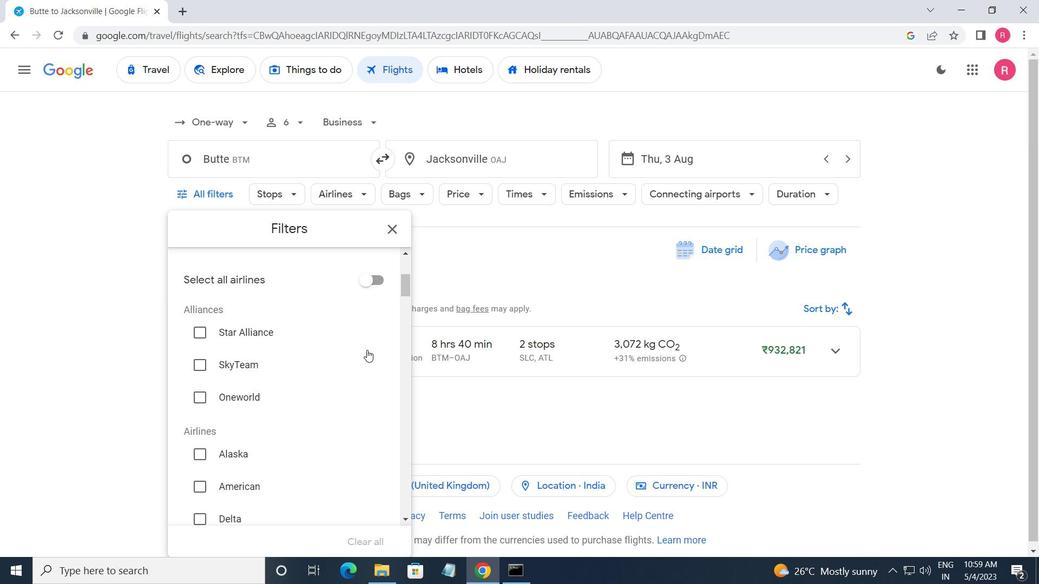 
Action: Mouse scrolled (367, 358) with delta (0, 0)
Screenshot: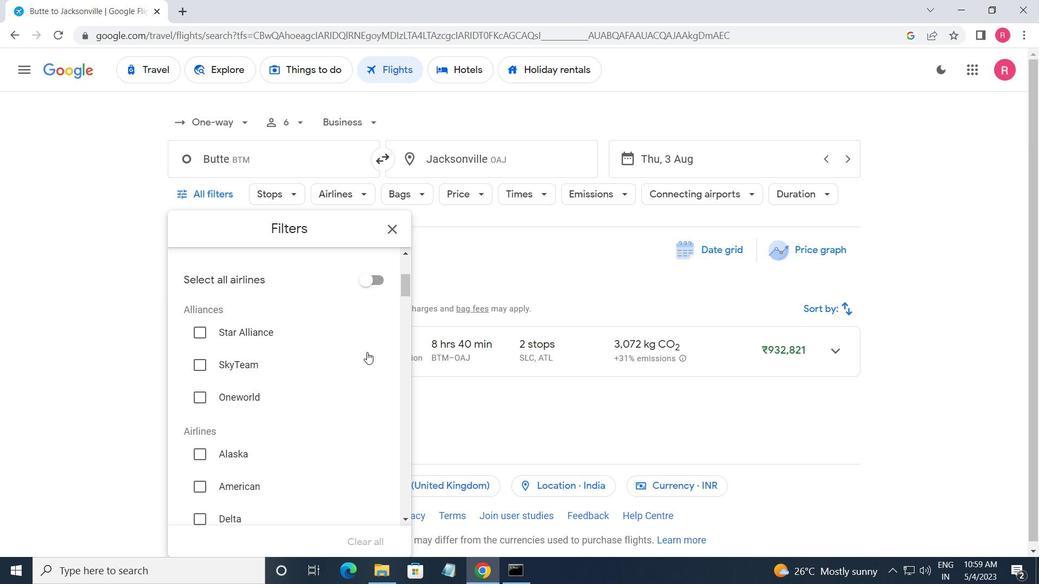 
Action: Mouse moved to (367, 361)
Screenshot: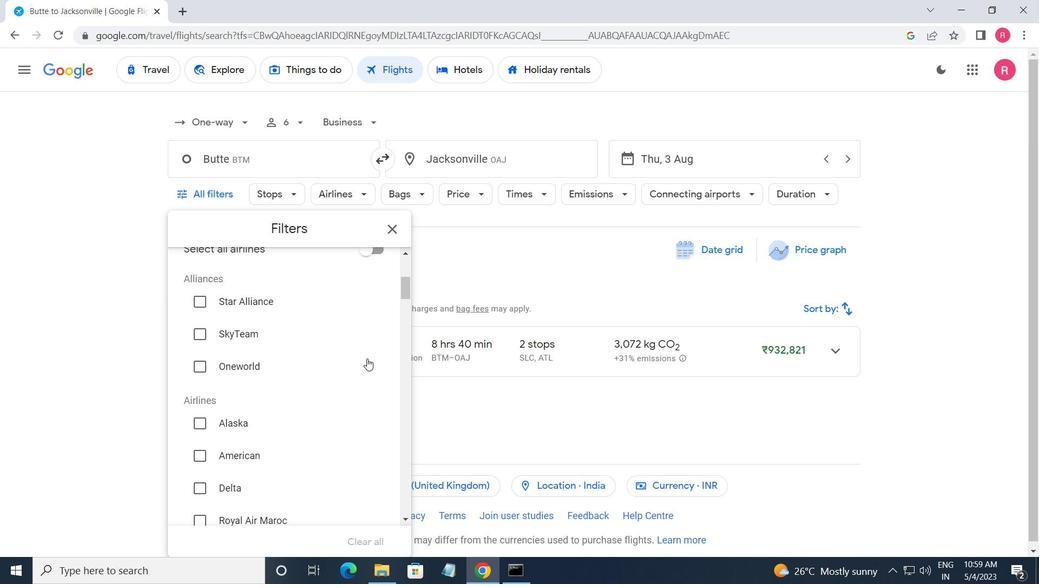 
Action: Mouse scrolled (367, 360) with delta (0, 0)
Screenshot: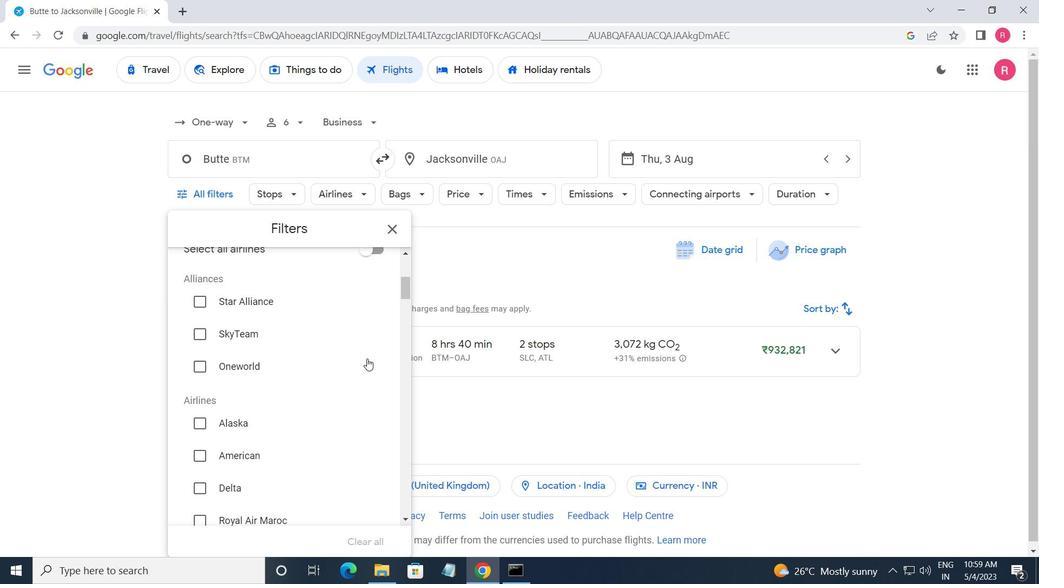 
Action: Mouse moved to (364, 367)
Screenshot: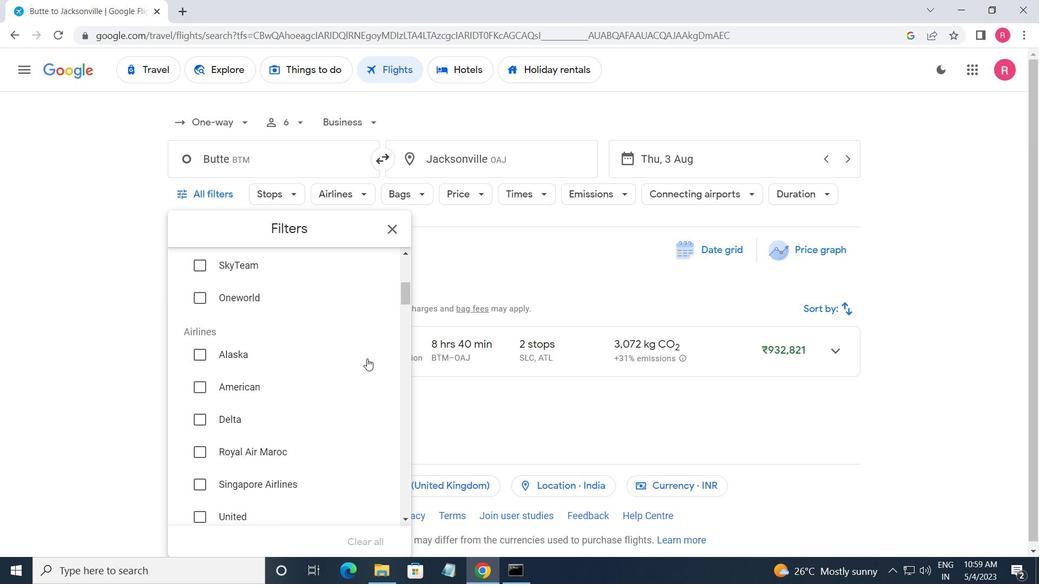
Action: Mouse scrolled (364, 366) with delta (0, 0)
Screenshot: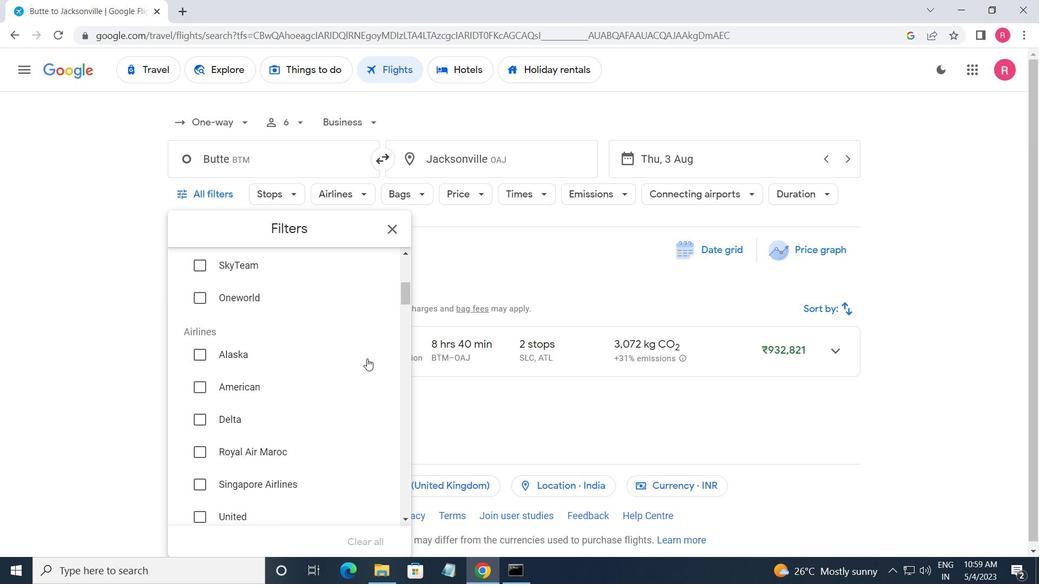 
Action: Mouse moved to (363, 367)
Screenshot: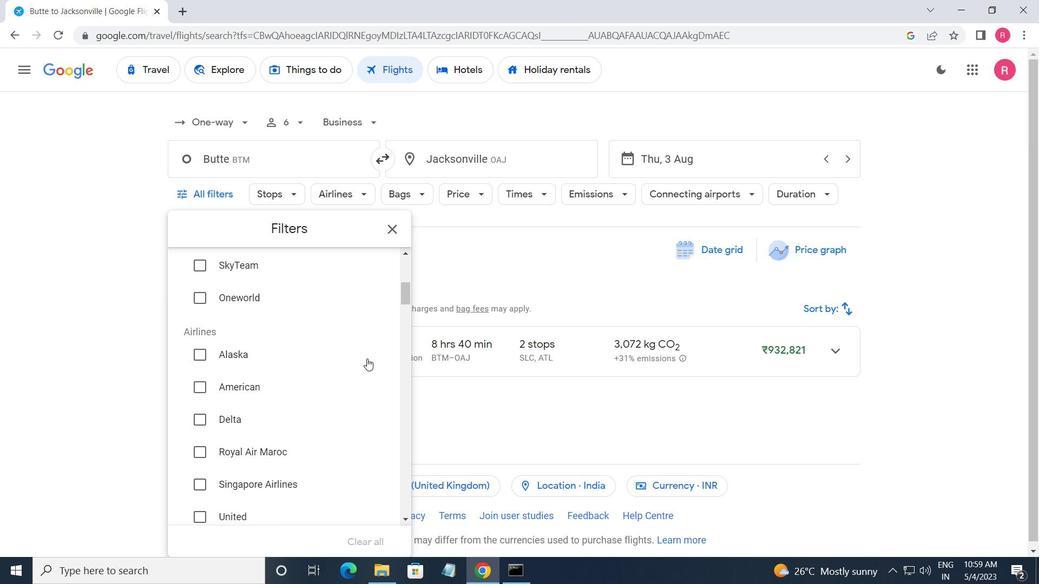 
Action: Mouse scrolled (363, 367) with delta (0, 0)
Screenshot: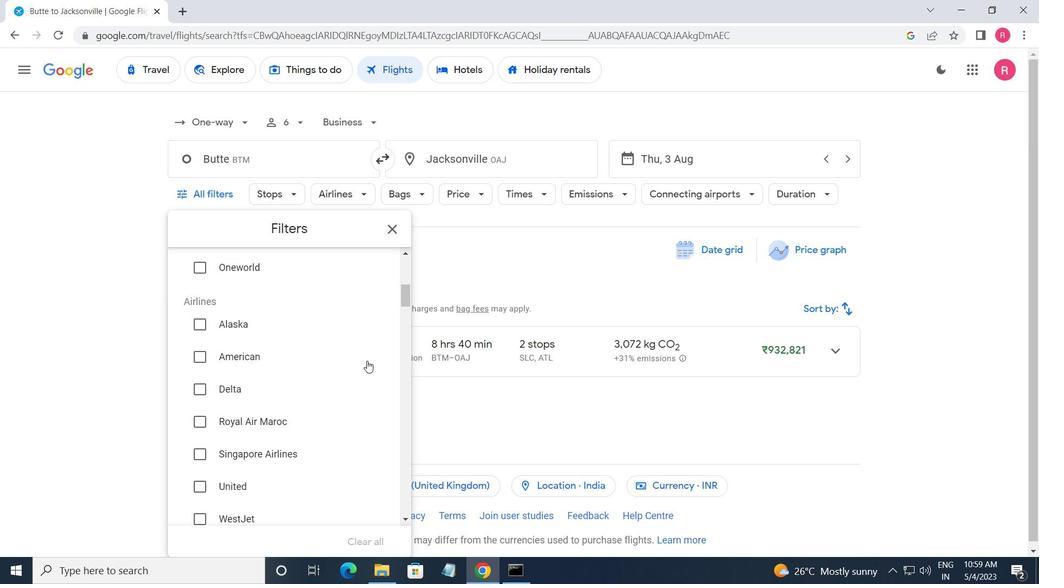 
Action: Mouse moved to (357, 375)
Screenshot: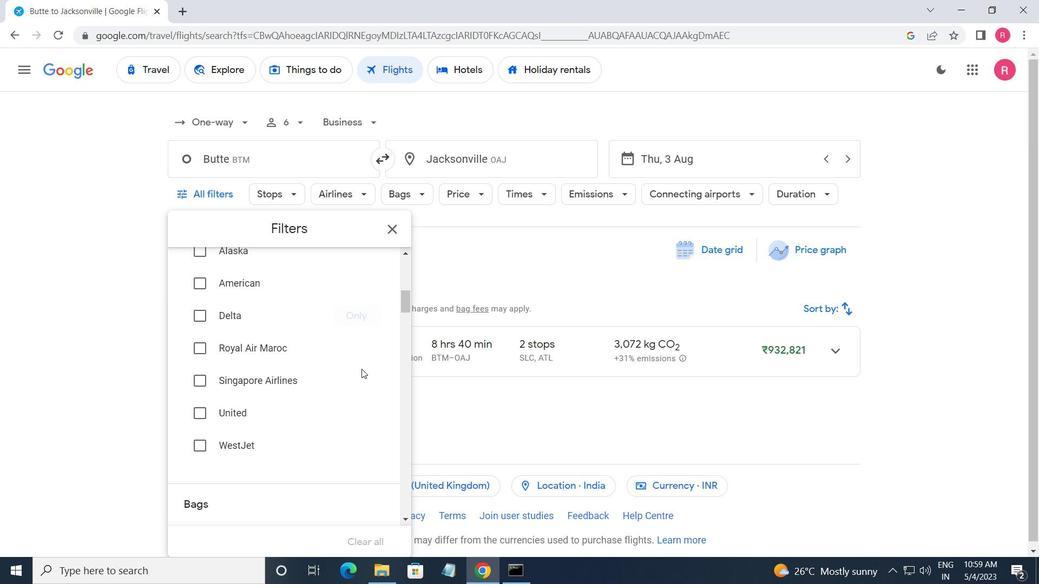 
Action: Mouse scrolled (357, 374) with delta (0, 0)
Screenshot: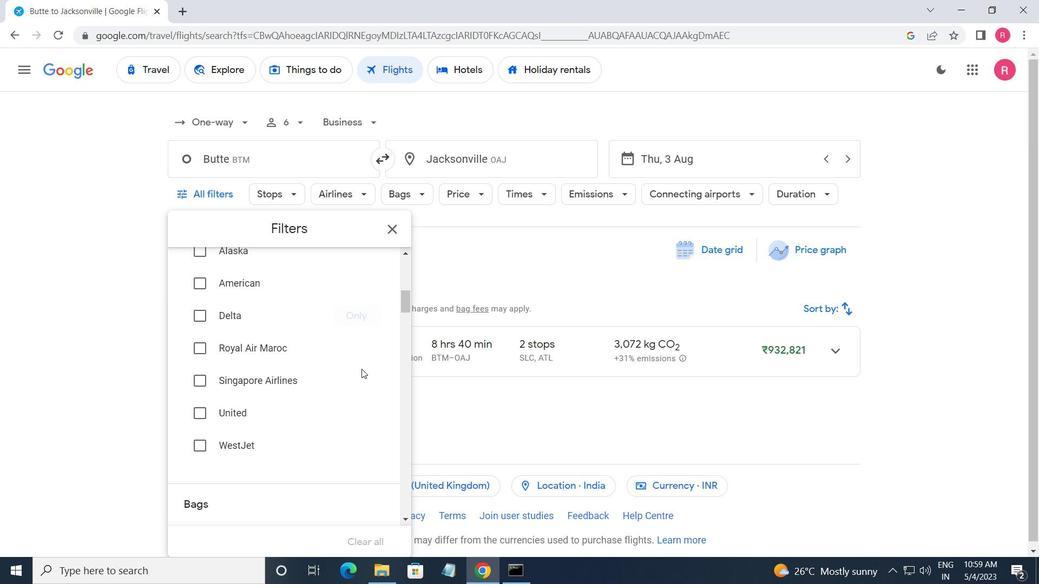 
Action: Mouse moved to (367, 332)
Screenshot: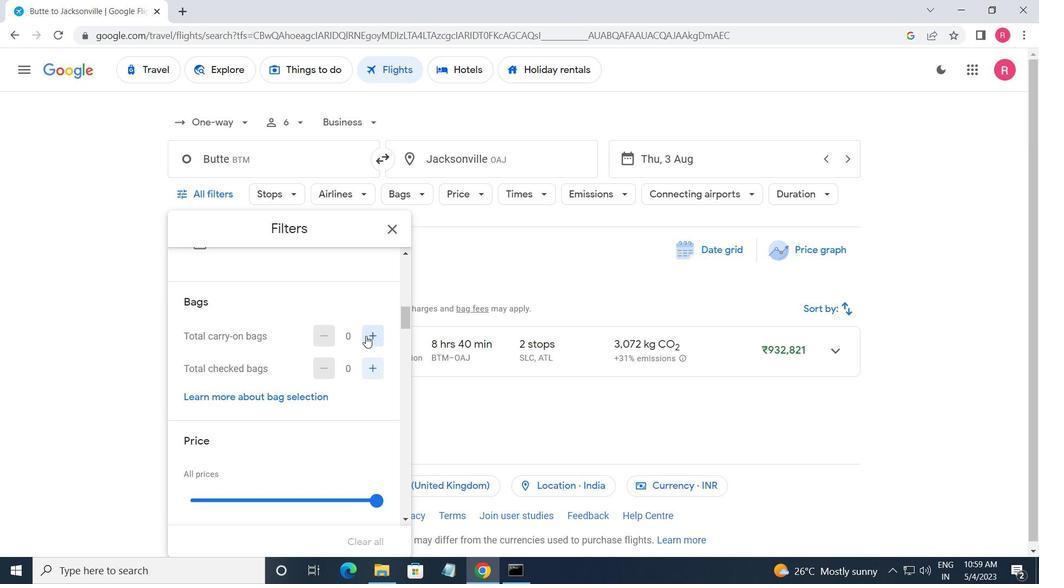 
Action: Mouse pressed left at (367, 332)
Screenshot: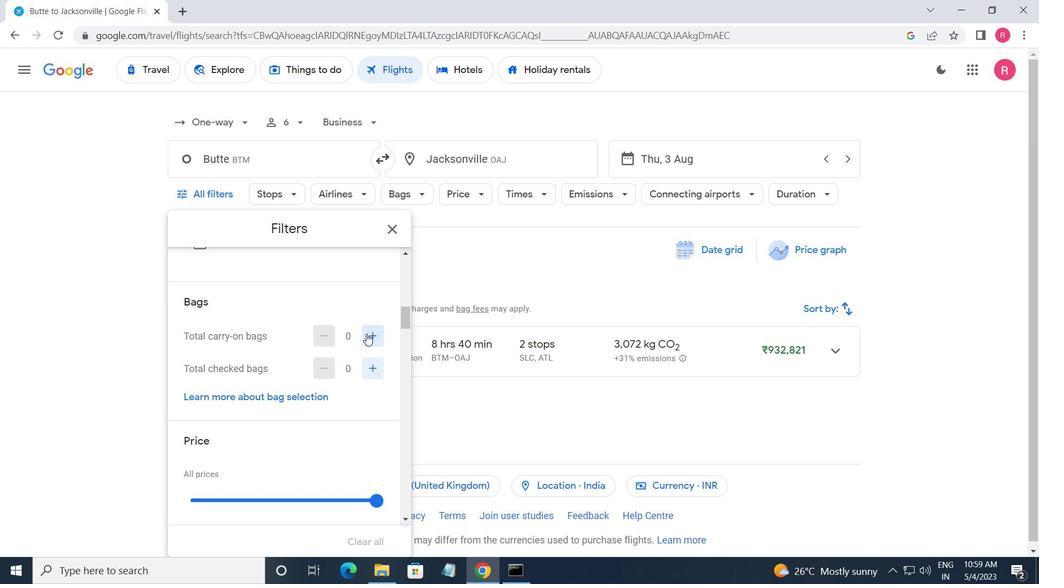 
Action: Mouse moved to (375, 372)
Screenshot: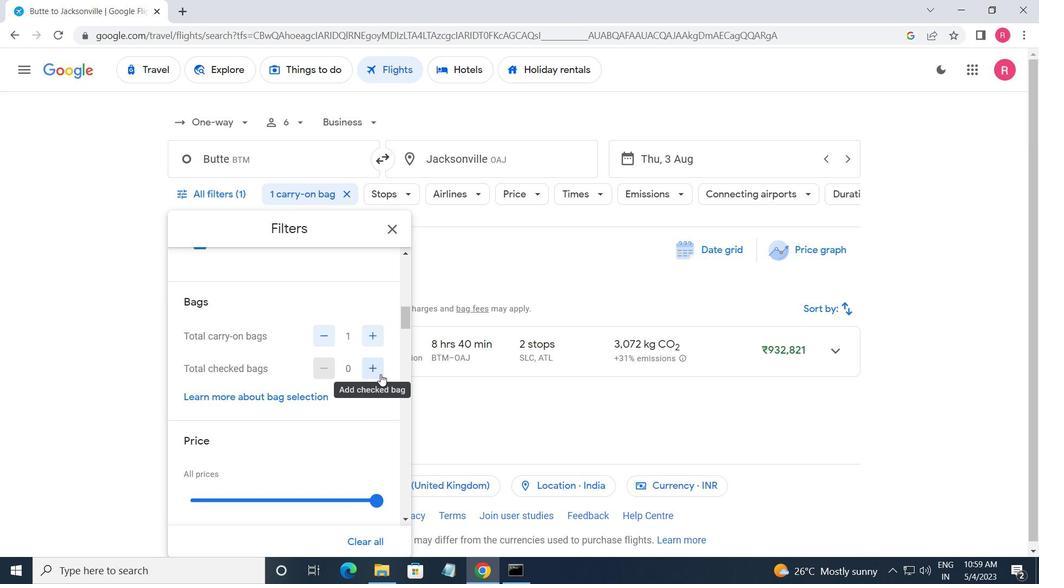
Action: Mouse pressed left at (375, 372)
Screenshot: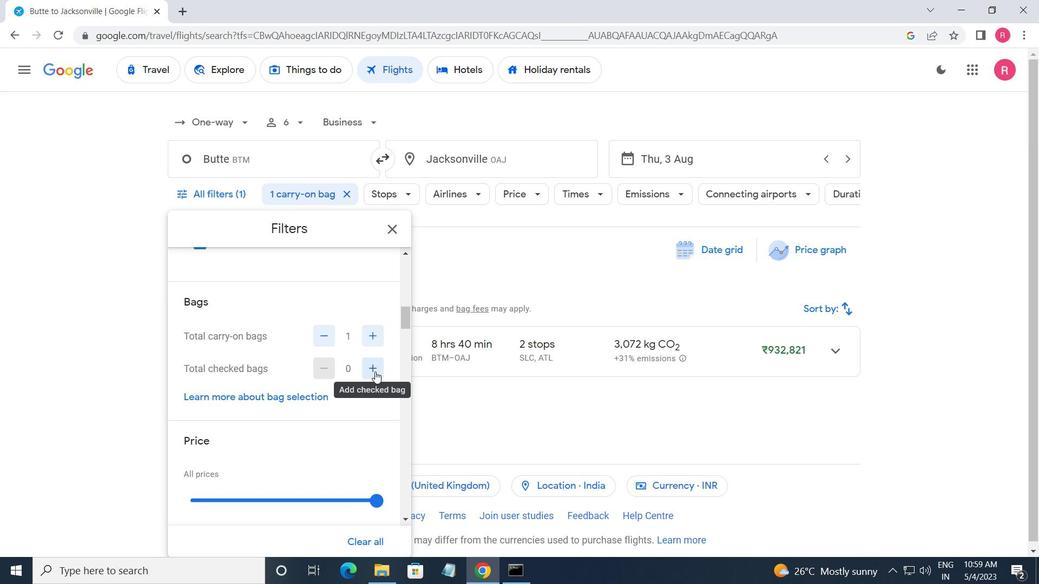 
Action: Mouse pressed left at (375, 372)
Screenshot: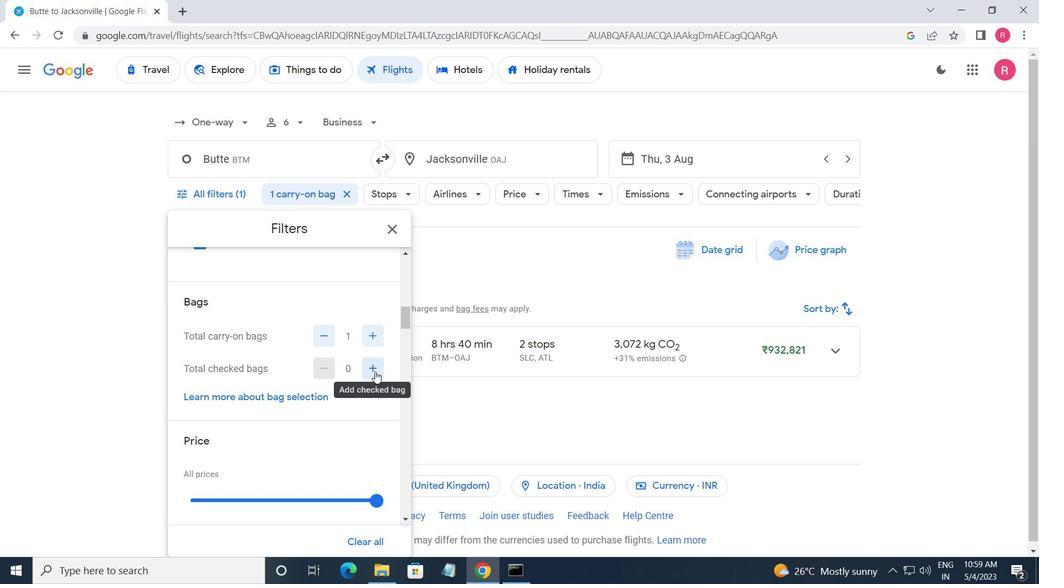 
Action: Mouse pressed left at (375, 372)
Screenshot: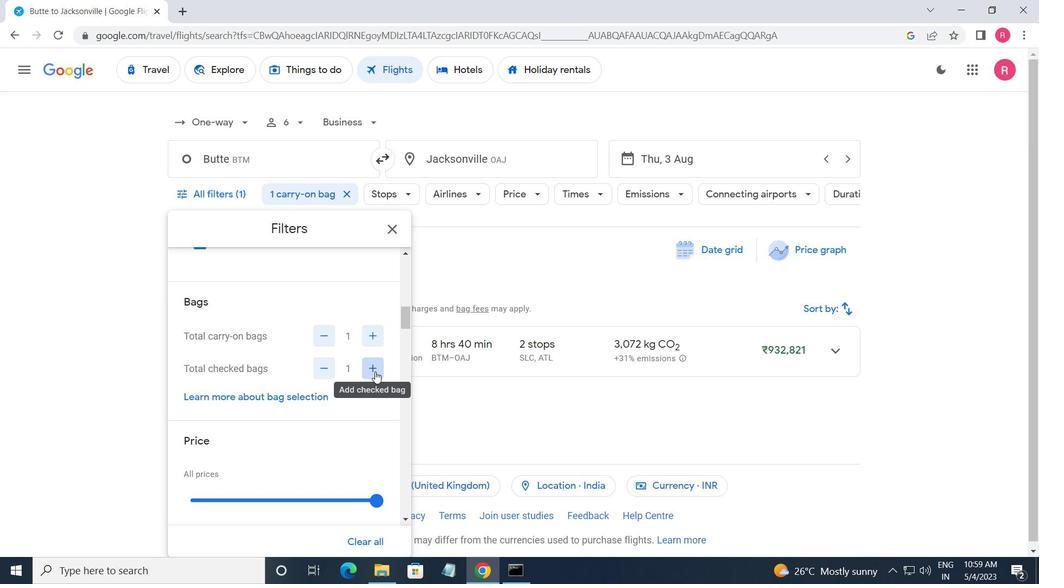 
Action: Mouse moved to (365, 393)
Screenshot: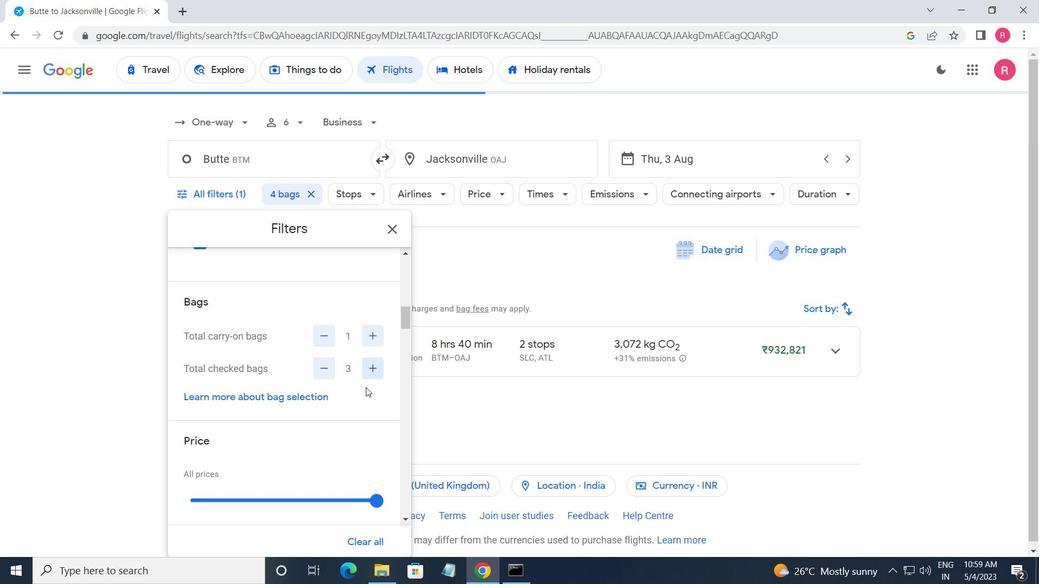 
Action: Mouse scrolled (365, 393) with delta (0, 0)
Screenshot: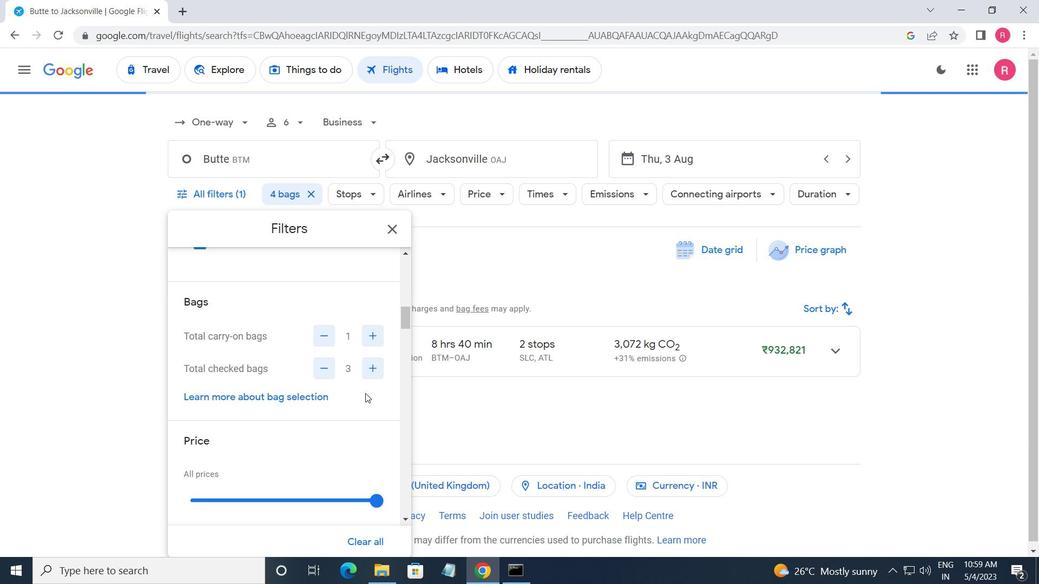 
Action: Mouse moved to (365, 393)
Screenshot: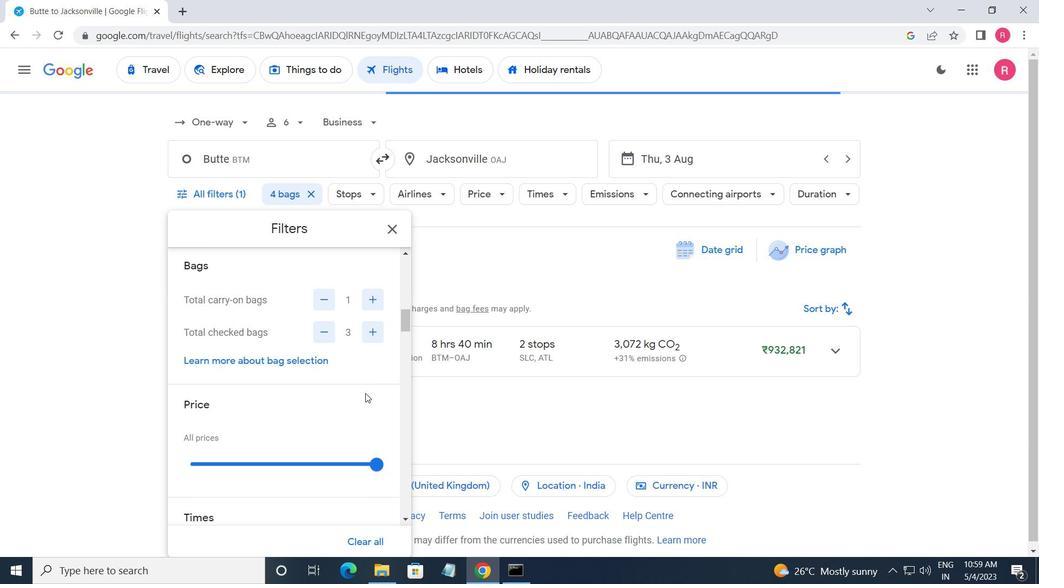 
Action: Mouse scrolled (365, 392) with delta (0, 0)
Screenshot: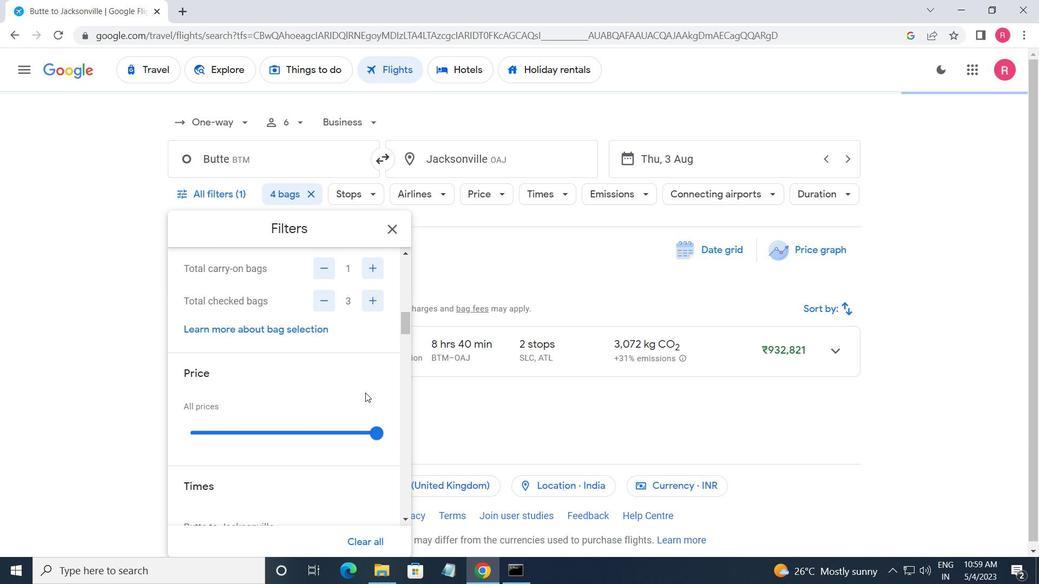 
Action: Mouse moved to (377, 363)
Screenshot: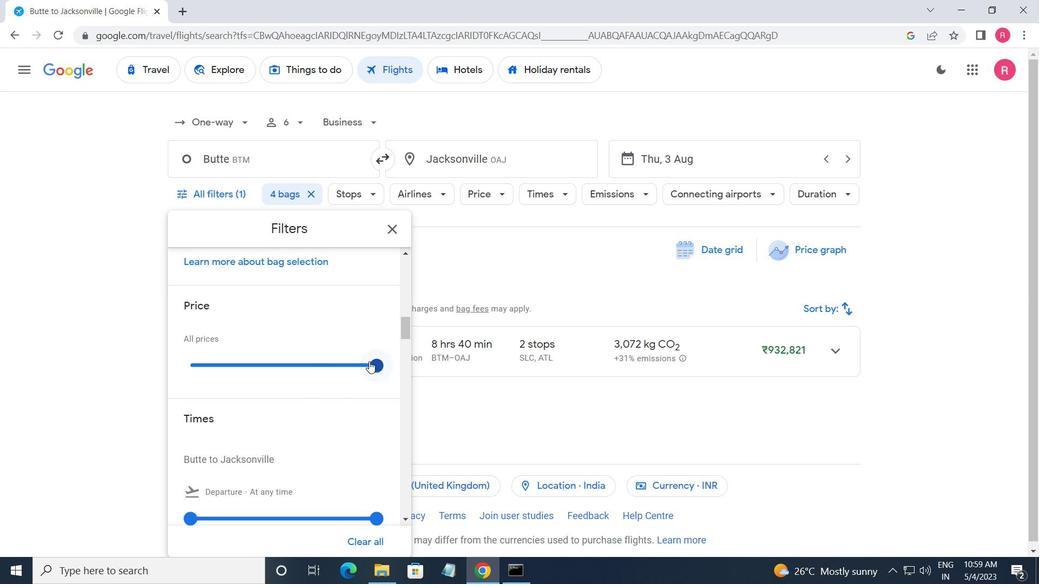 
Action: Mouse pressed left at (377, 363)
Screenshot: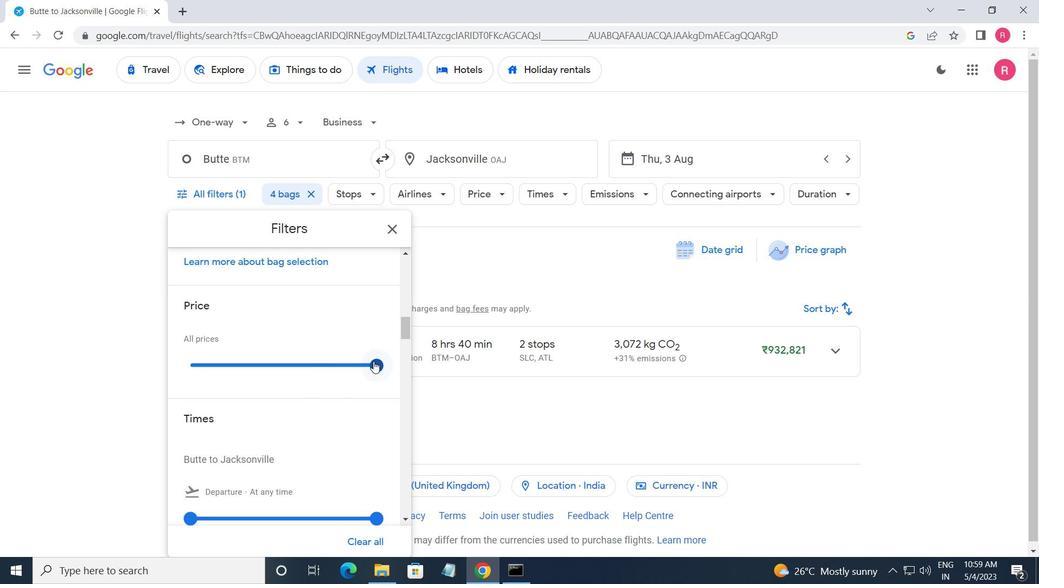 
Action: Mouse moved to (256, 369)
Screenshot: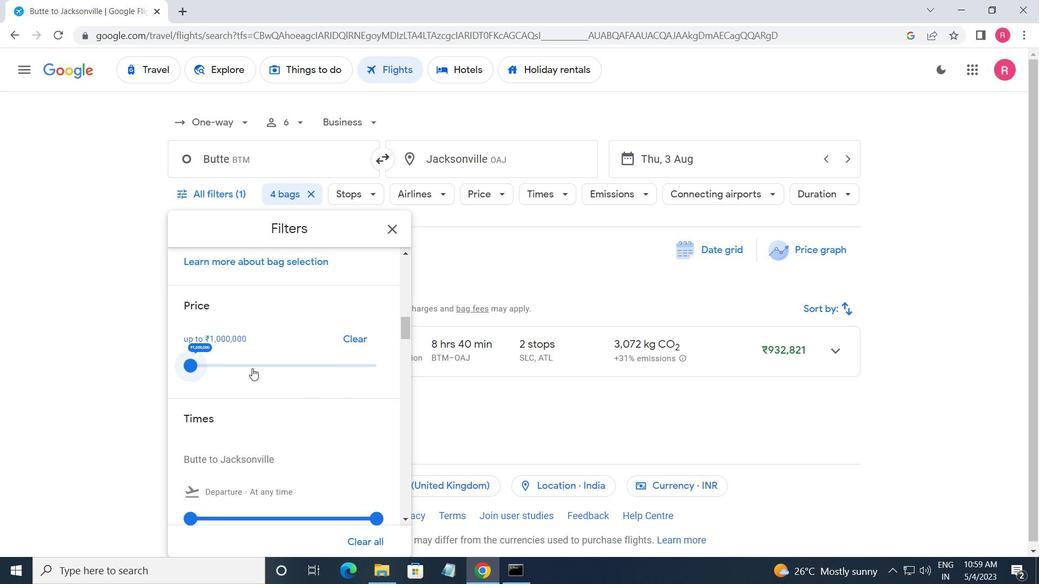 
Action: Mouse scrolled (256, 369) with delta (0, 0)
Screenshot: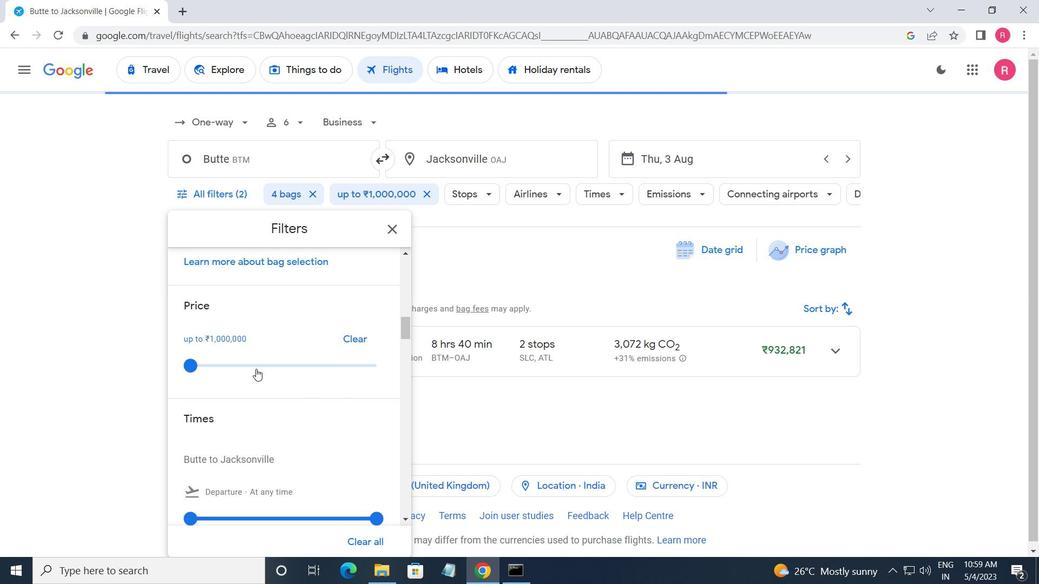 
Action: Mouse moved to (189, 429)
Screenshot: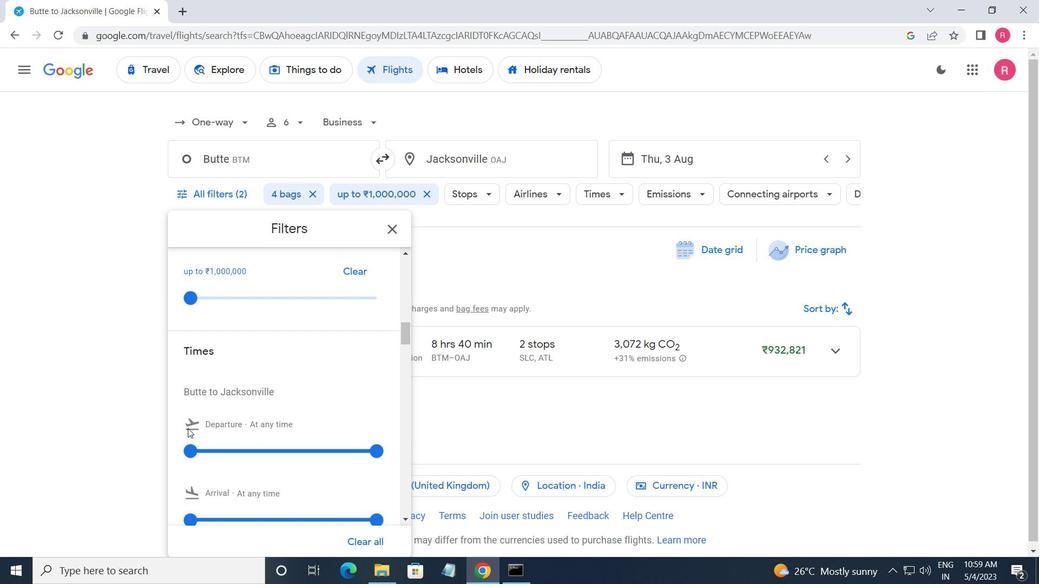 
Action: Mouse pressed left at (189, 429)
Screenshot: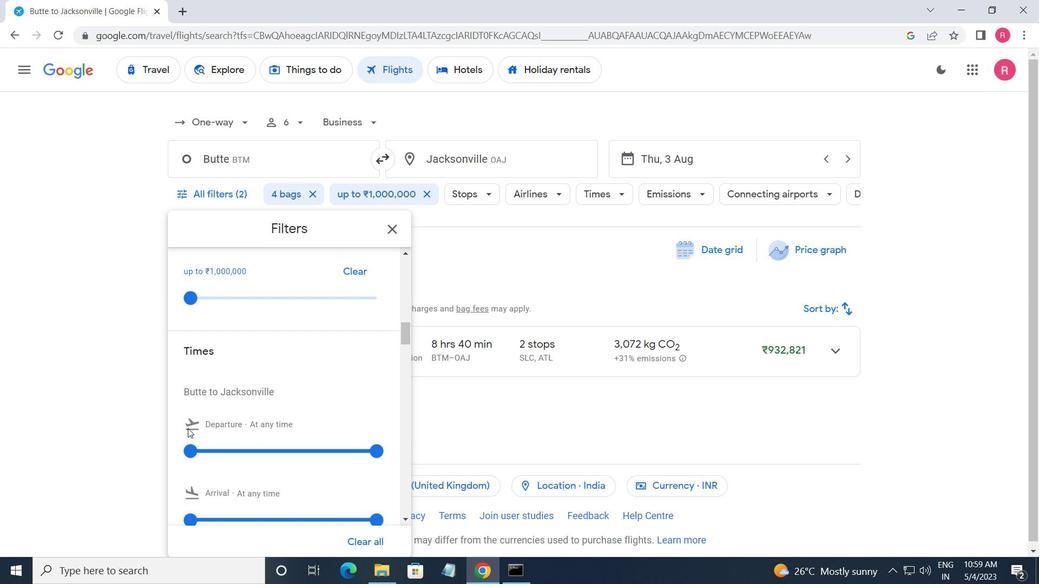 
Action: Mouse moved to (187, 453)
Screenshot: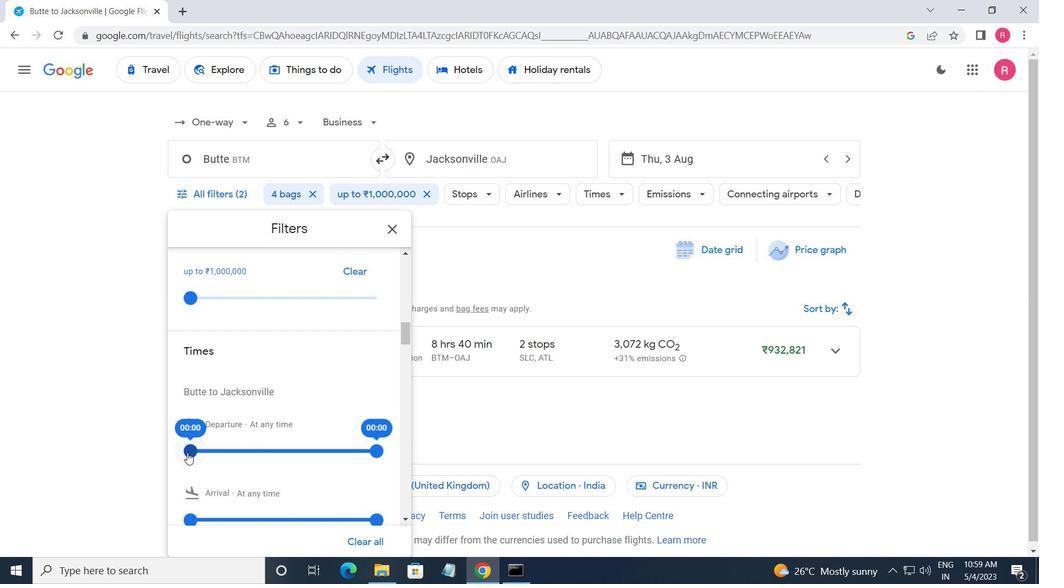 
Action: Mouse pressed left at (187, 453)
Screenshot: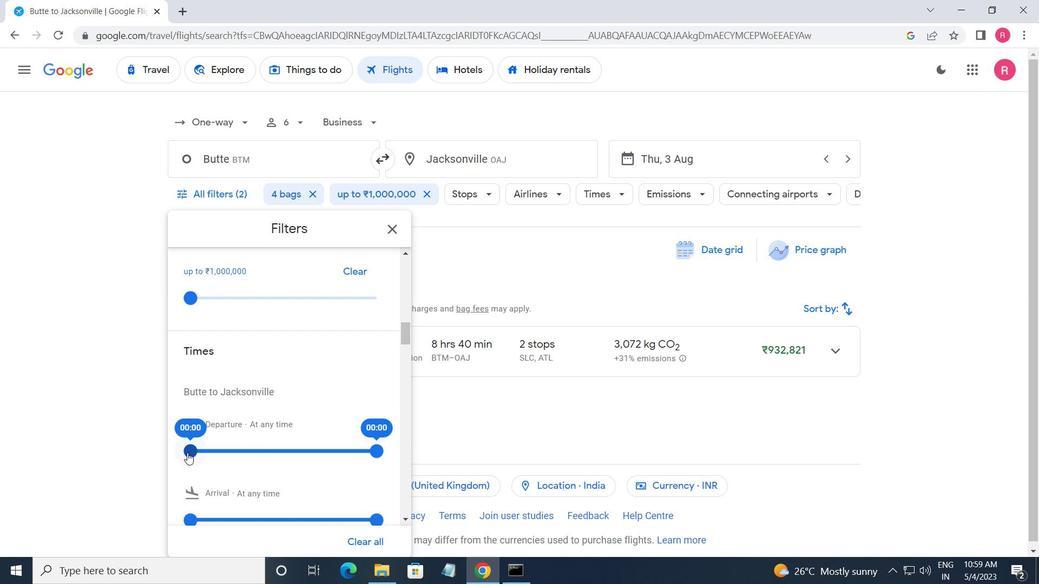 
Action: Mouse moved to (381, 450)
Screenshot: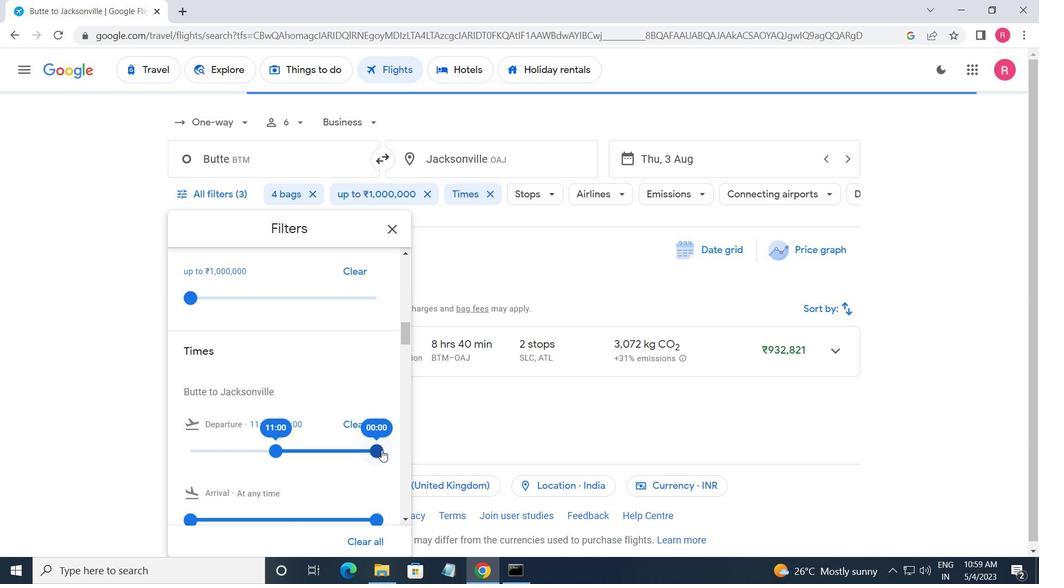 
Action: Mouse pressed left at (381, 450)
Screenshot: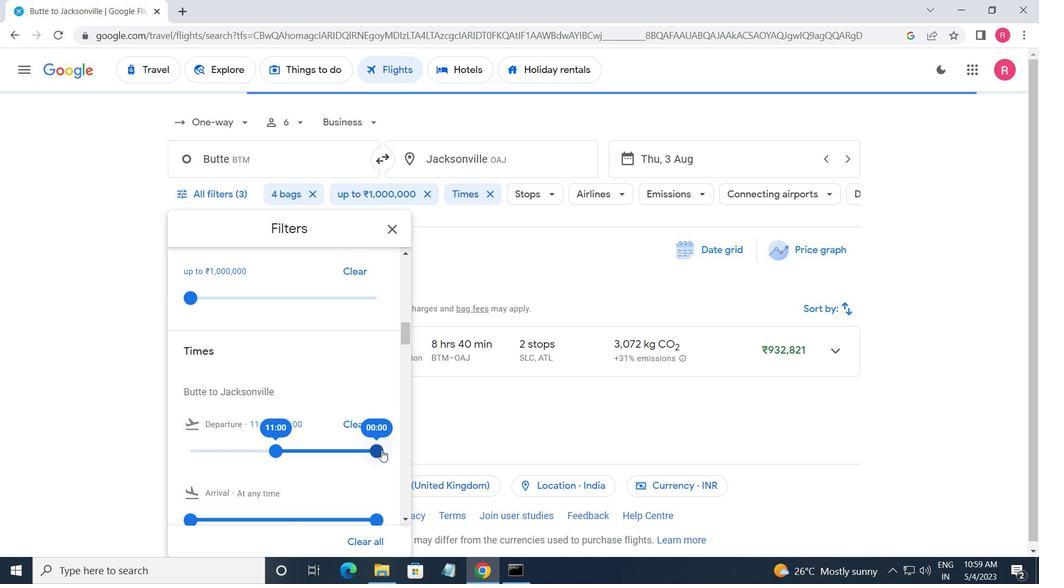 
Action: Mouse moved to (397, 233)
Screenshot: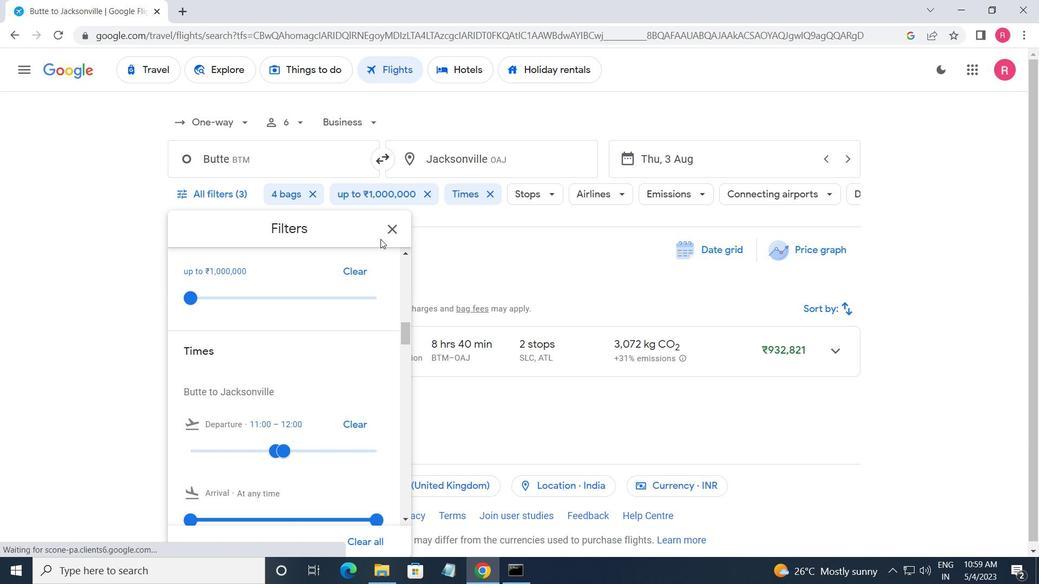 
Action: Mouse pressed left at (397, 233)
Screenshot: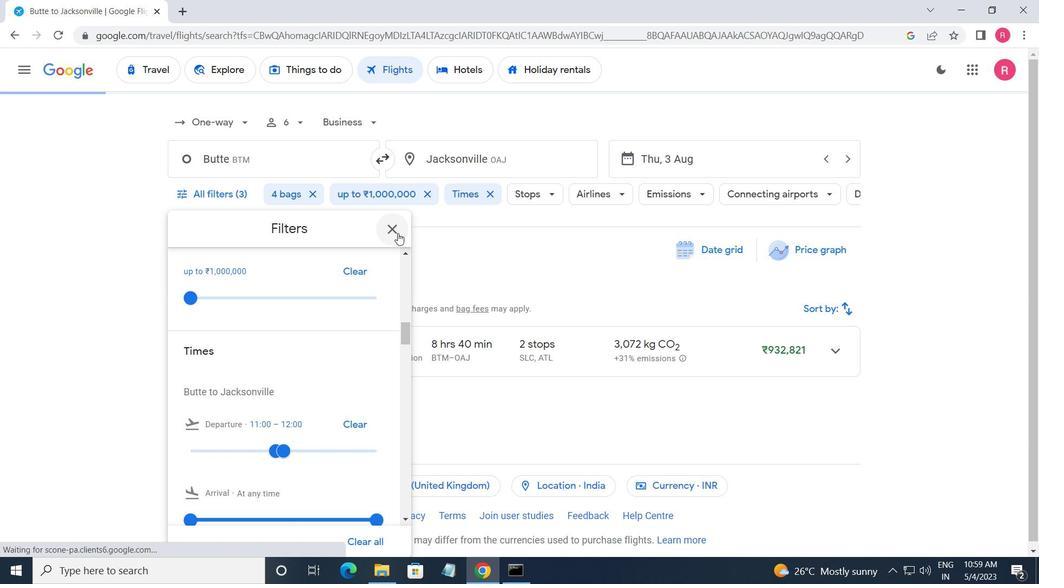 
Action: Mouse moved to (377, 279)
Screenshot: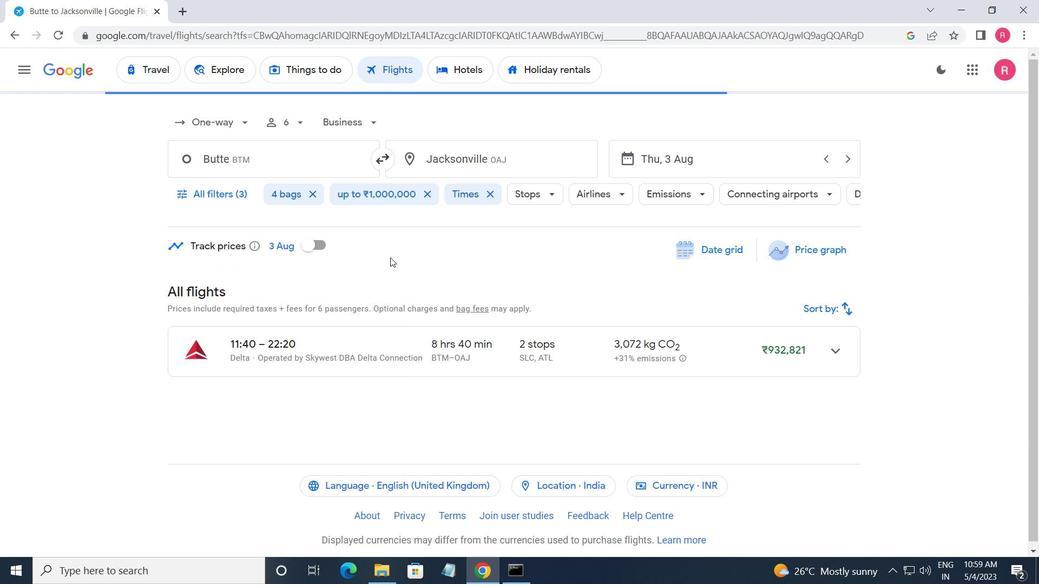 
